 Task: Search one way flight ticket for 3 adults, 3 children in premium economy from Santa Maria: Santa Maria Public Airport (capt G. Allan Hancock Field) to Greensboro: Piedmont Triad International Airport on 5-1-2023. Choice of flights is Emirates and Kenya Airways. Price is upto 79000. Outbound departure time preference is 14:00.
Action: Mouse moved to (325, 184)
Screenshot: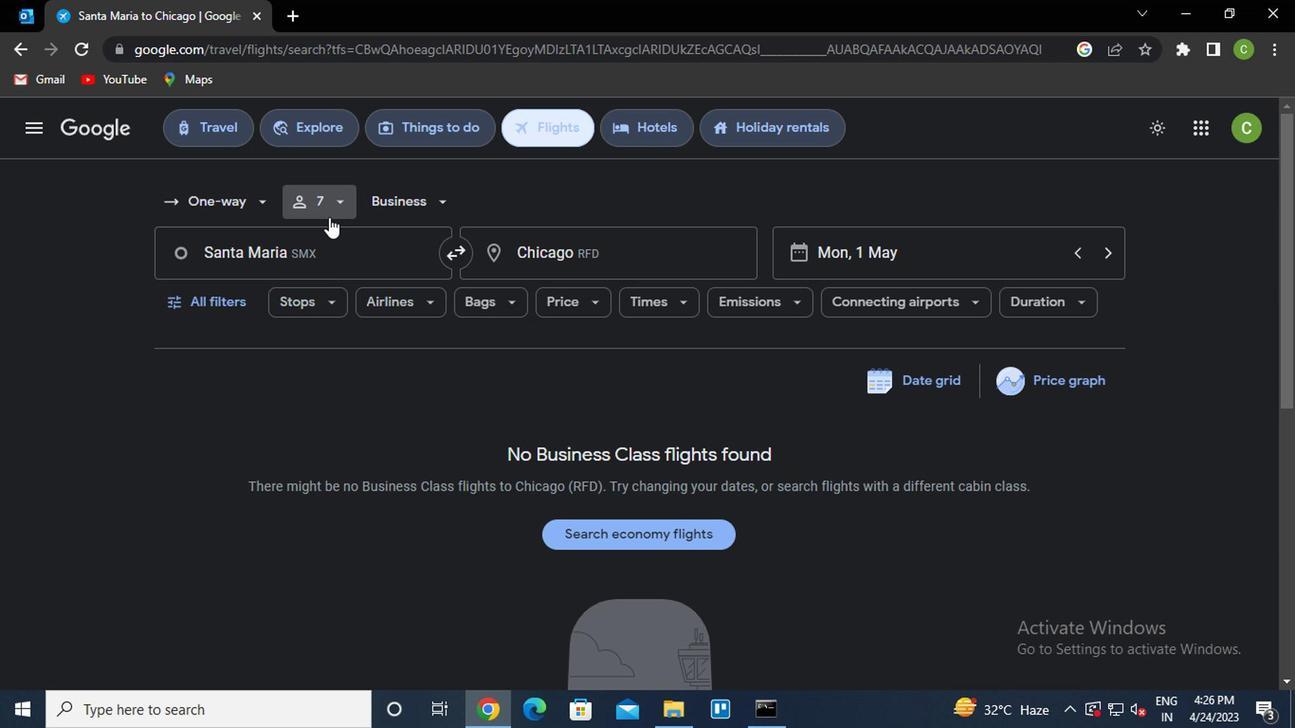 
Action: Mouse pressed left at (325, 184)
Screenshot: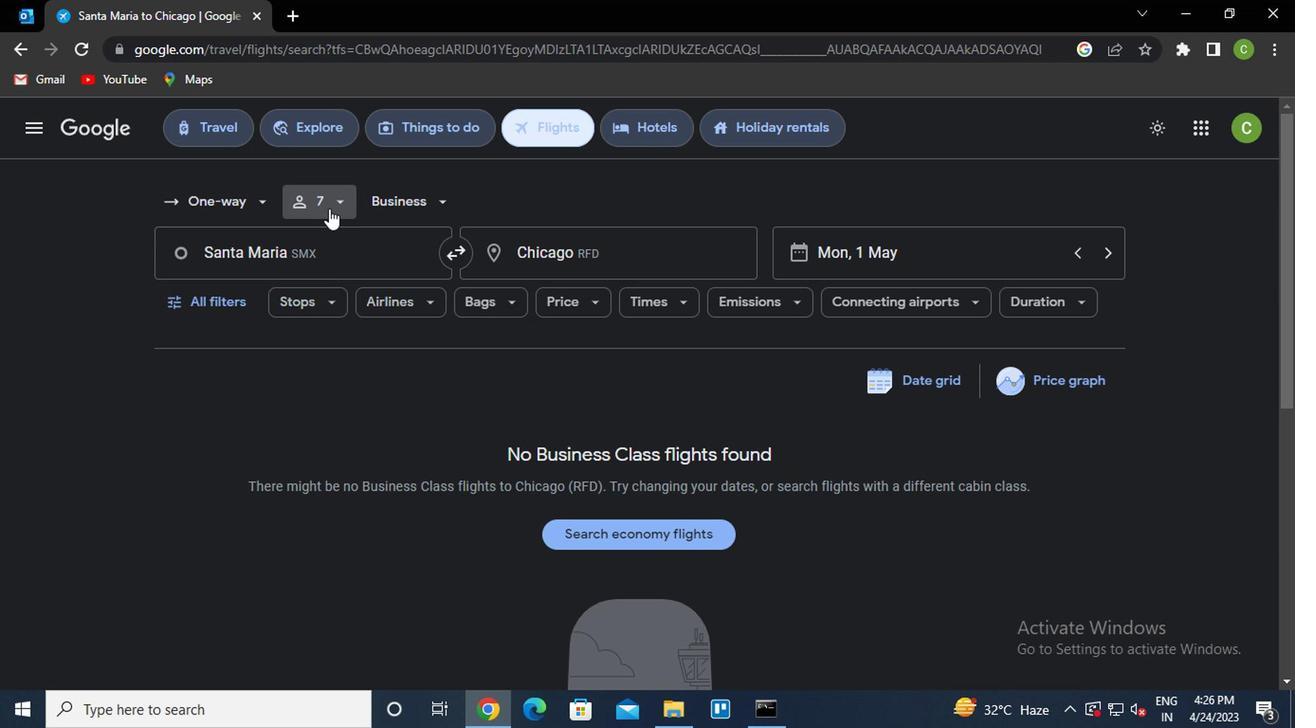 
Action: Mouse moved to (446, 228)
Screenshot: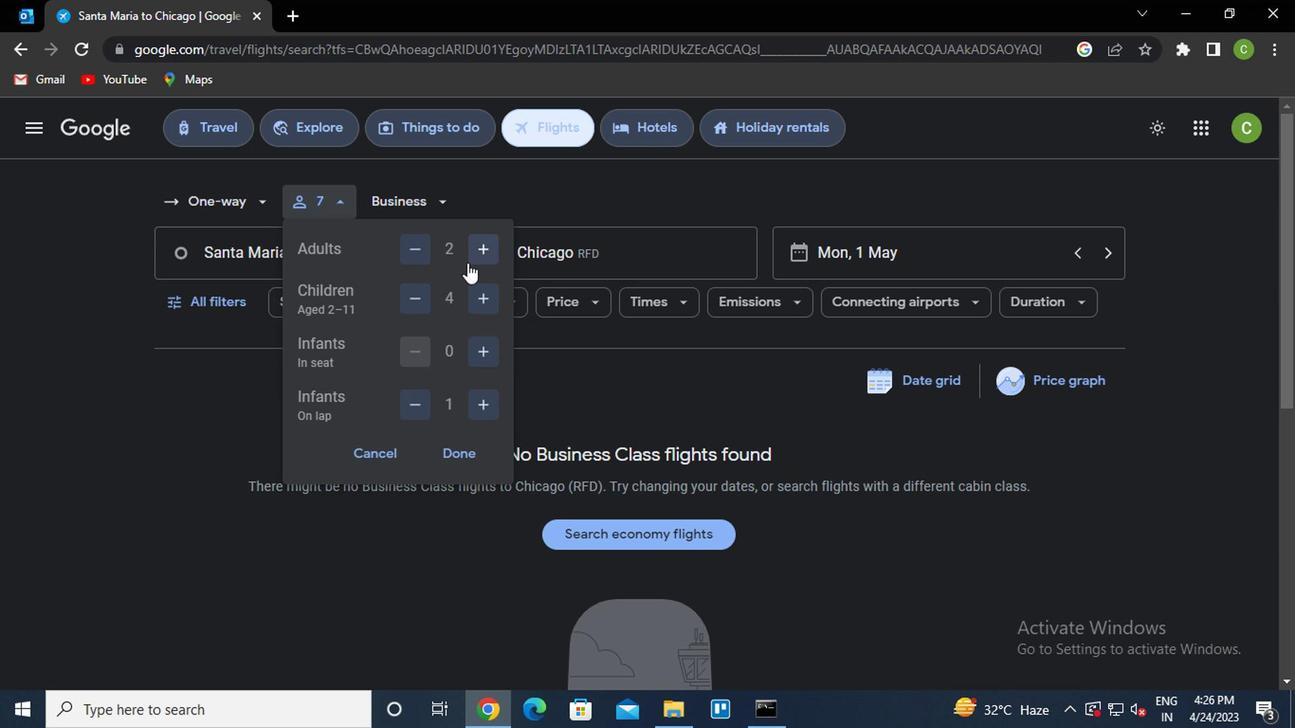 
Action: Mouse pressed left at (446, 228)
Screenshot: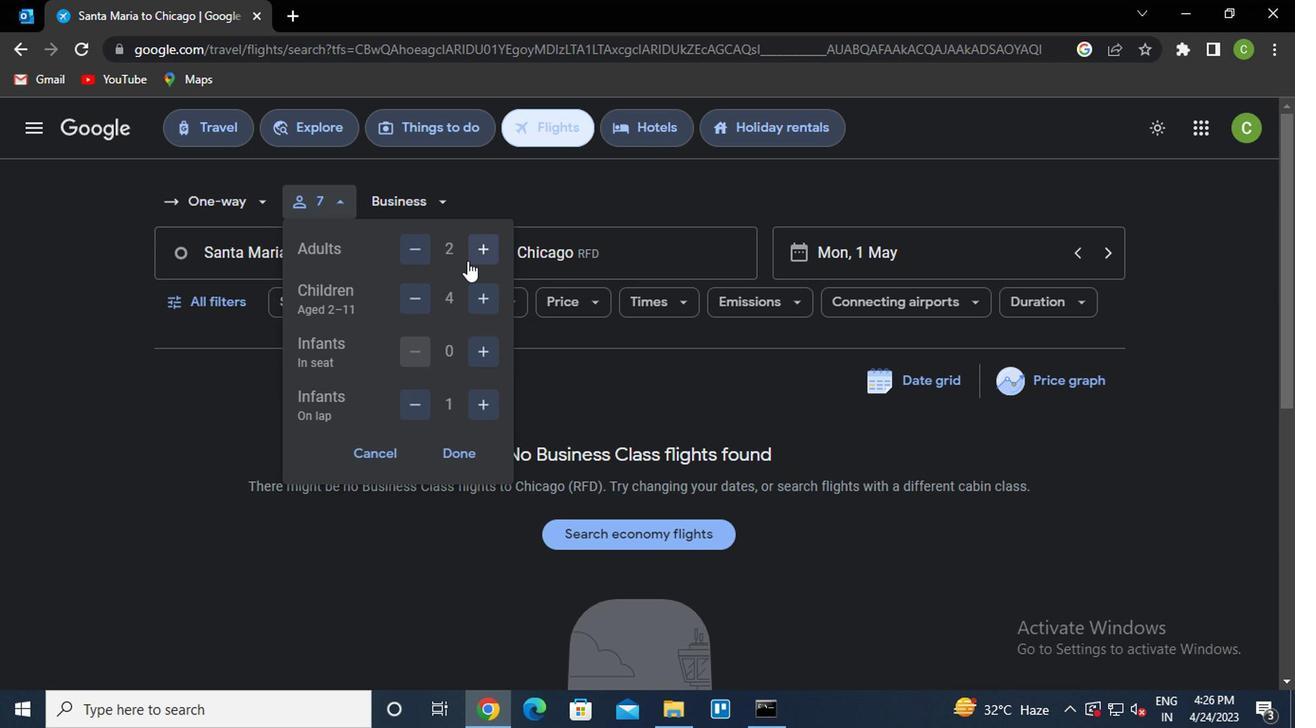 
Action: Mouse moved to (398, 280)
Screenshot: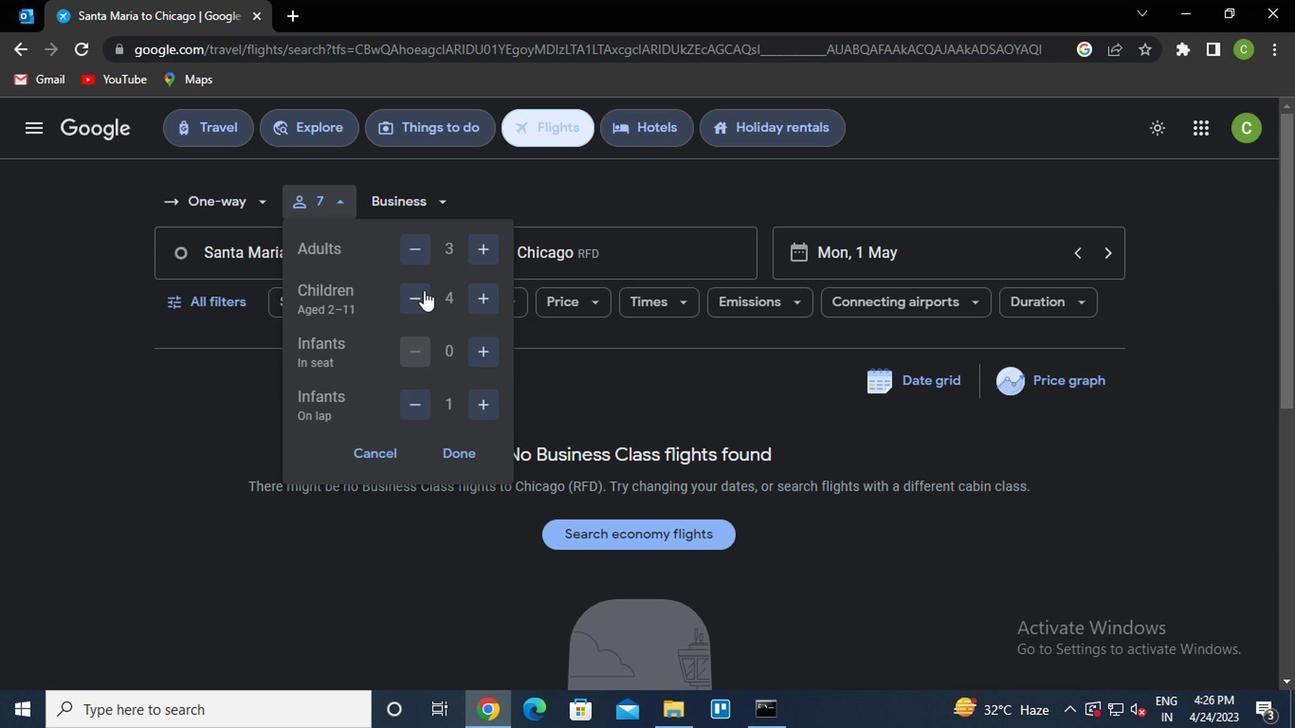 
Action: Mouse pressed left at (398, 280)
Screenshot: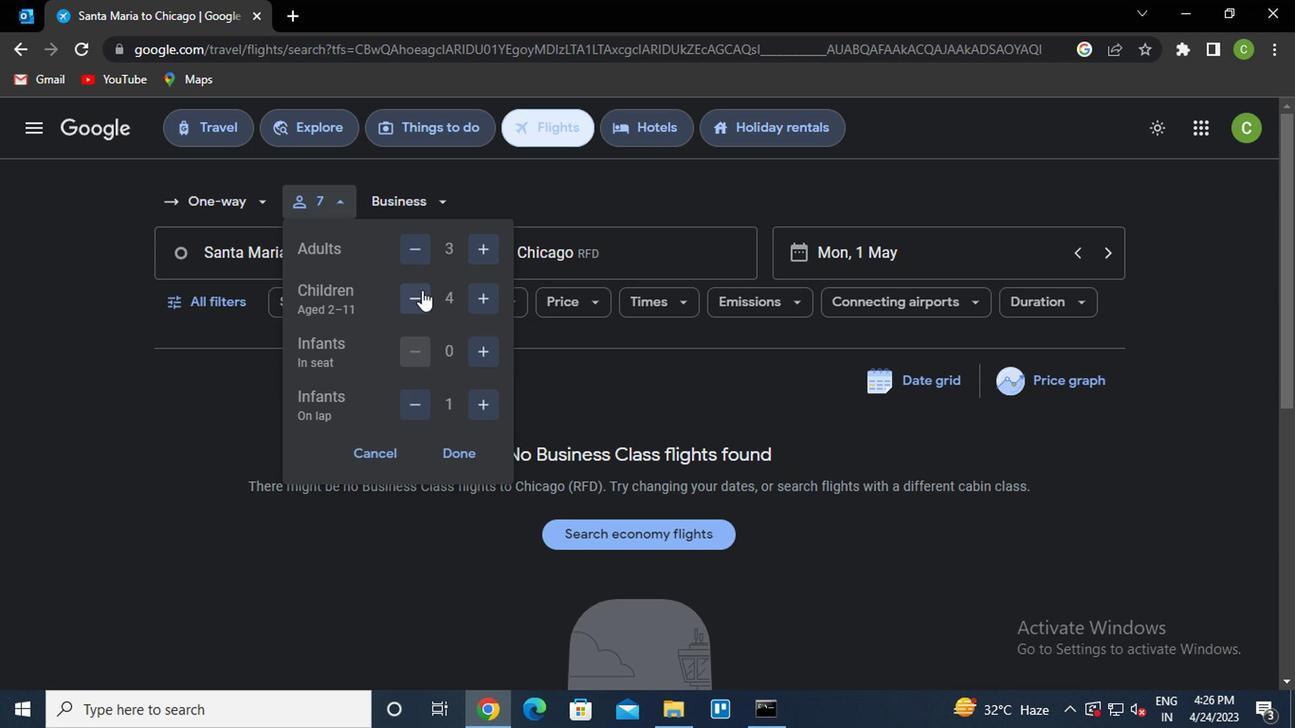 
Action: Mouse moved to (394, 404)
Screenshot: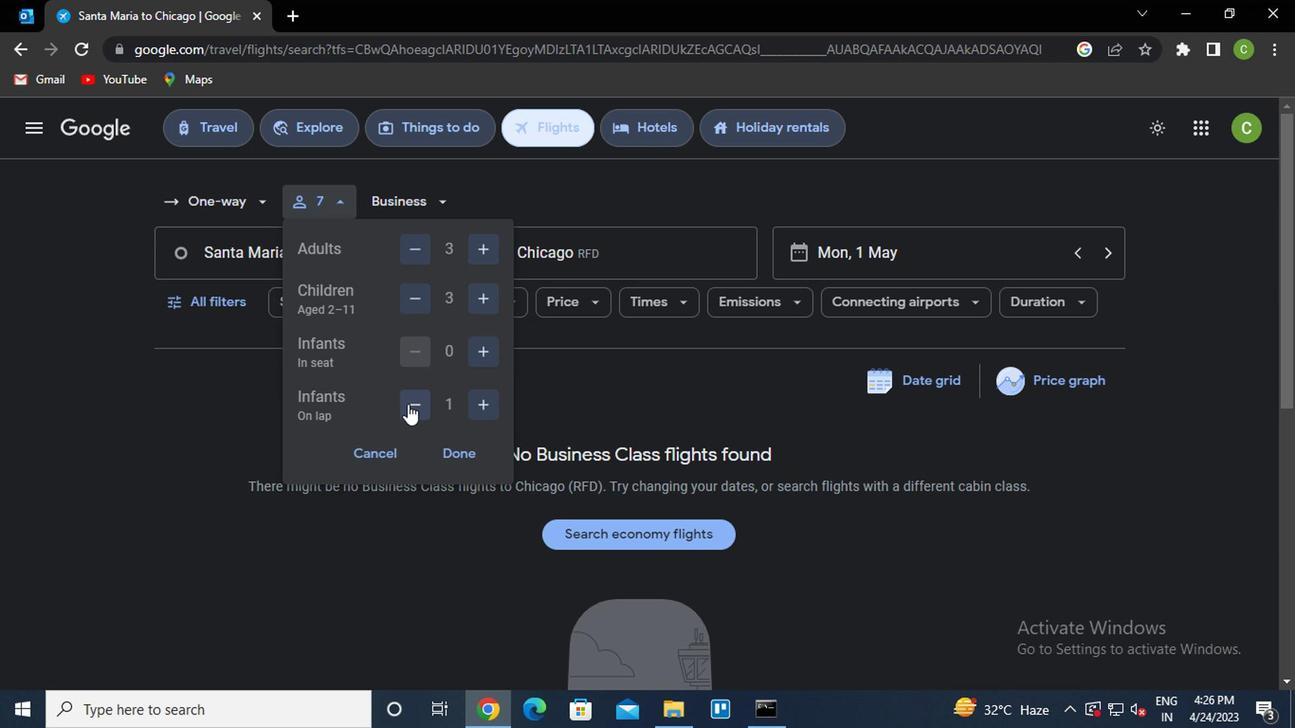 
Action: Mouse pressed left at (394, 404)
Screenshot: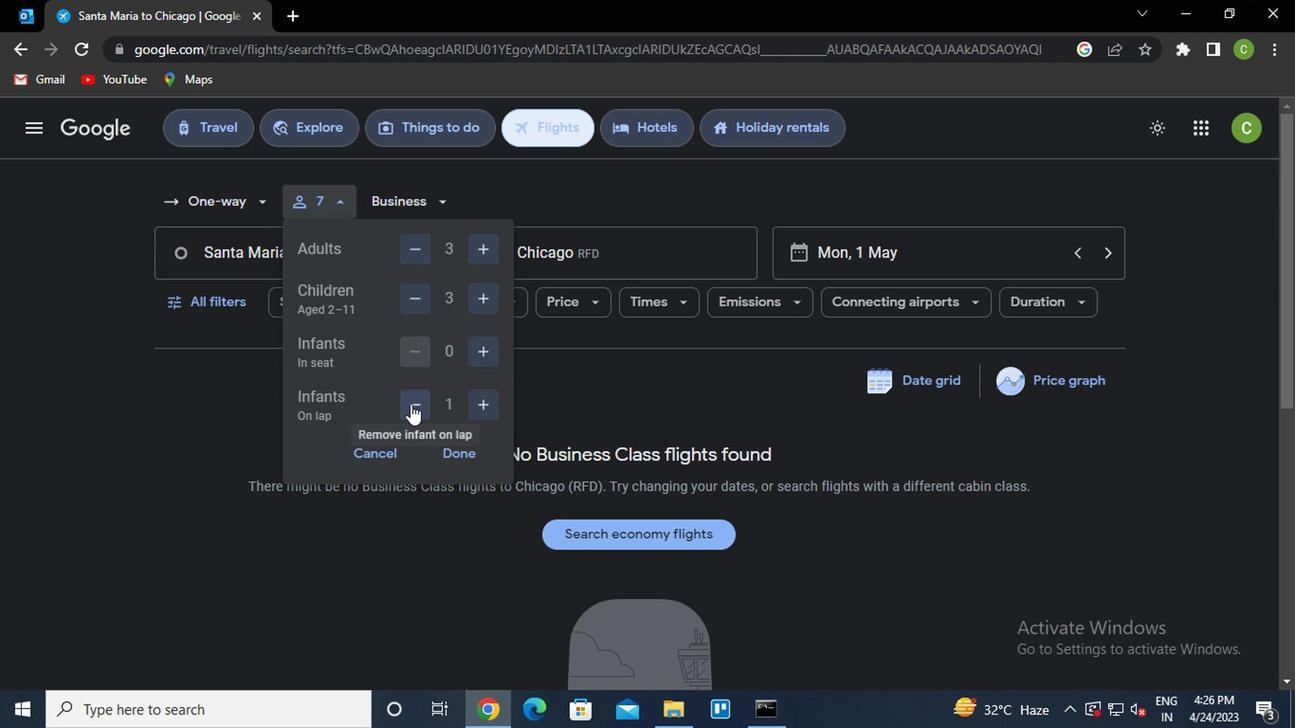
Action: Mouse moved to (436, 471)
Screenshot: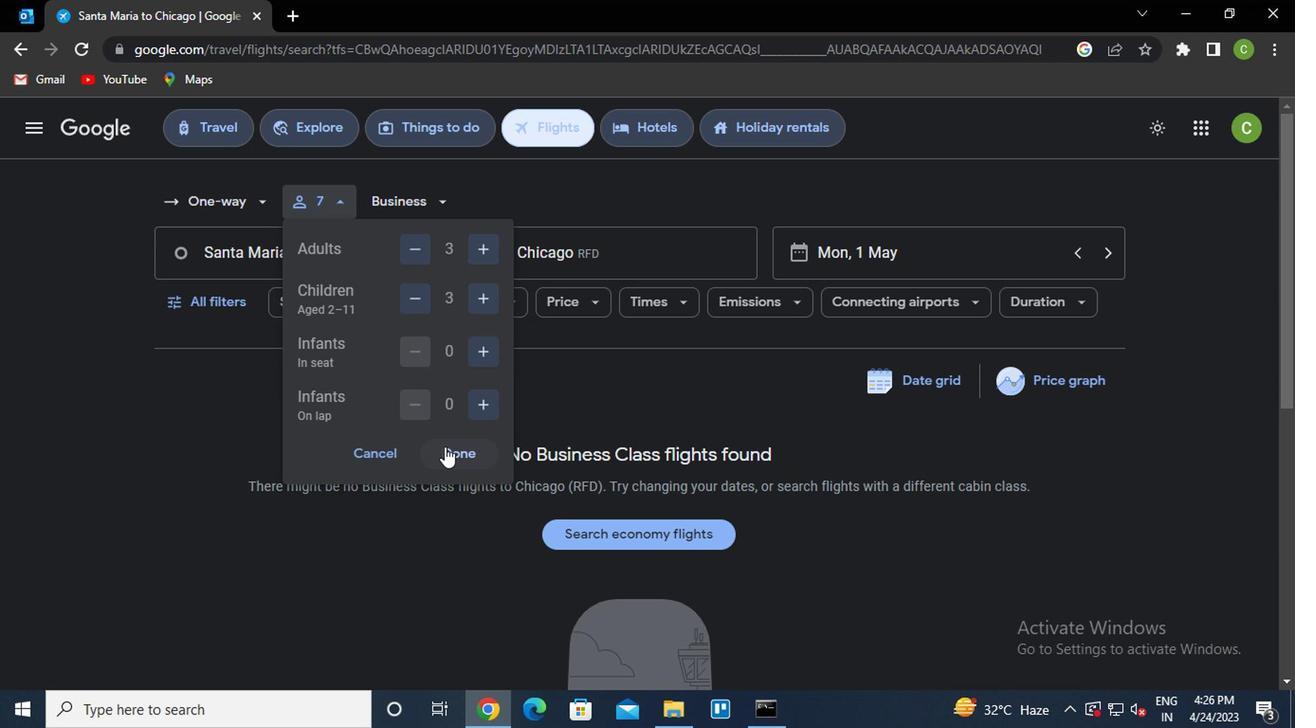 
Action: Mouse pressed left at (436, 471)
Screenshot: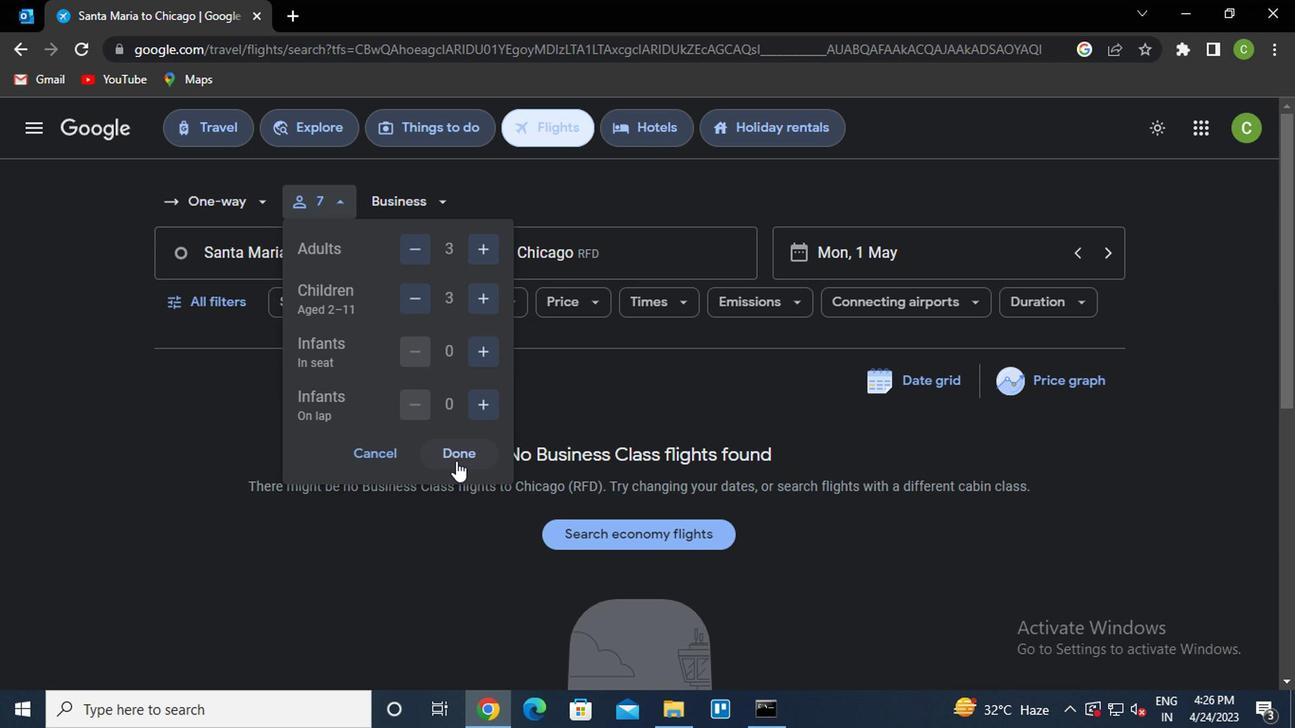 
Action: Mouse moved to (407, 179)
Screenshot: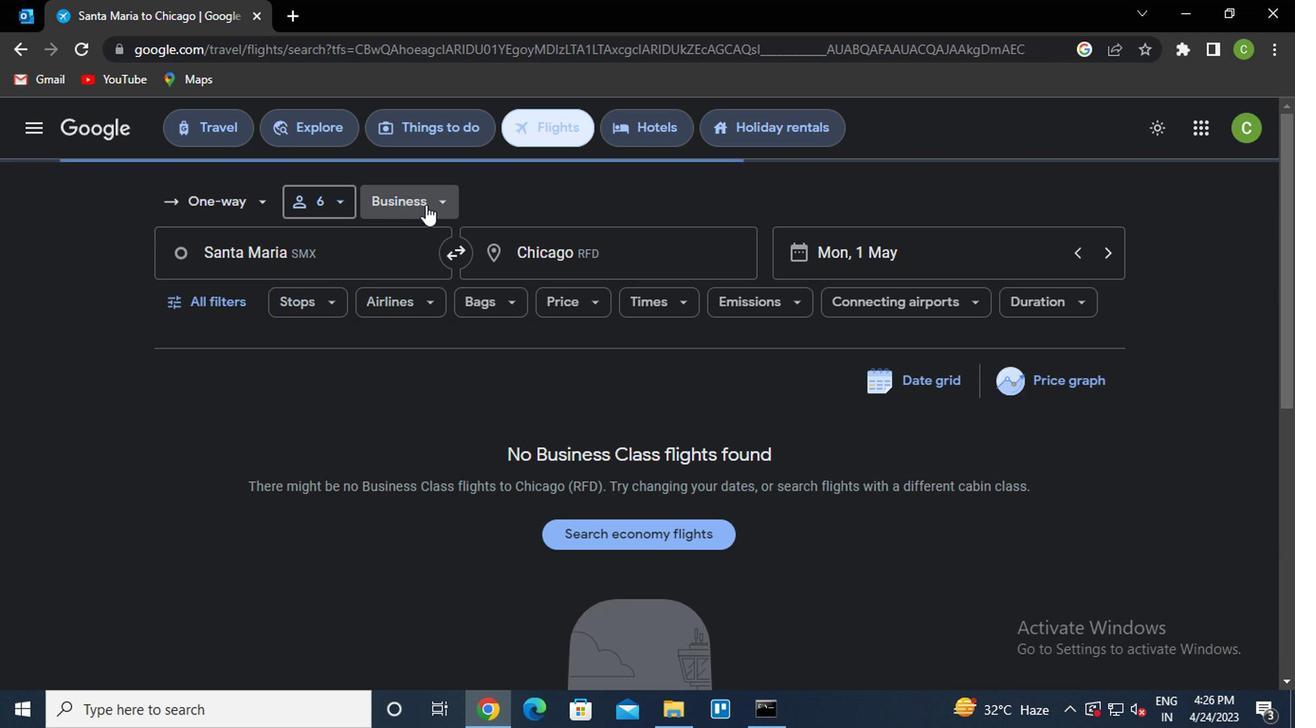 
Action: Mouse pressed left at (407, 179)
Screenshot: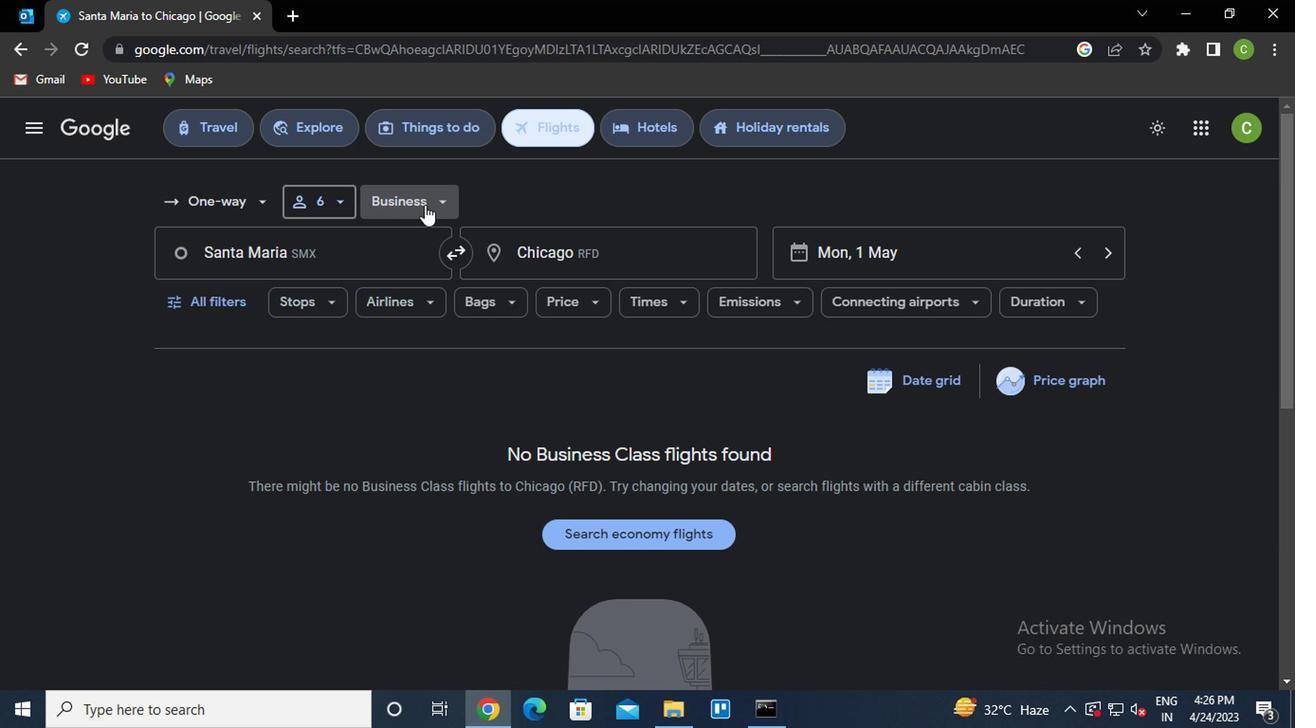 
Action: Mouse moved to (425, 255)
Screenshot: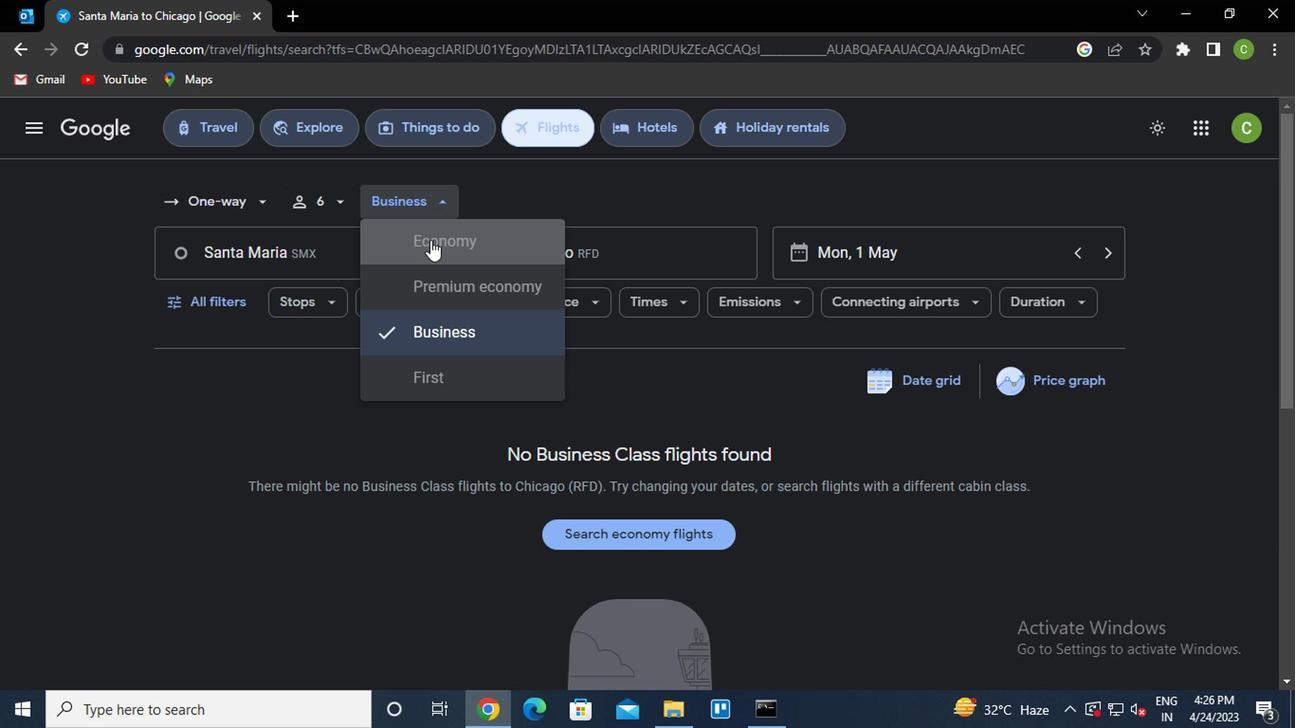 
Action: Mouse pressed left at (425, 255)
Screenshot: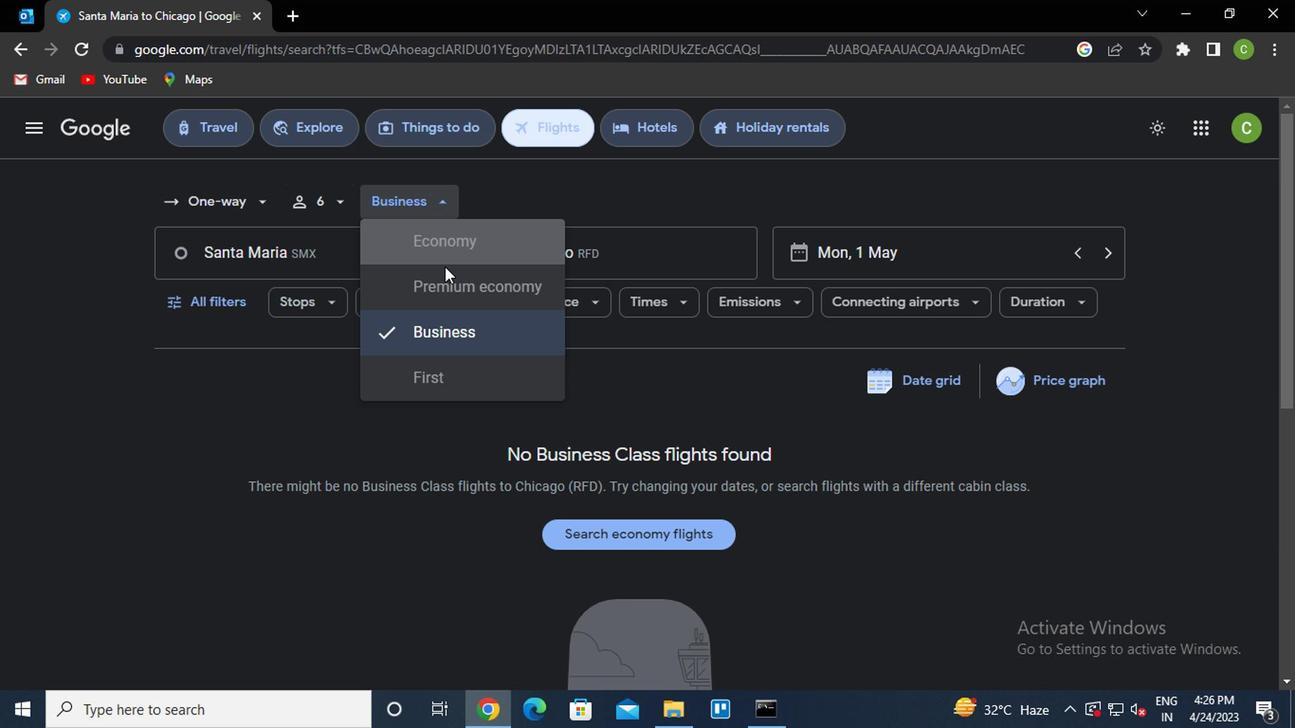 
Action: Mouse moved to (294, 241)
Screenshot: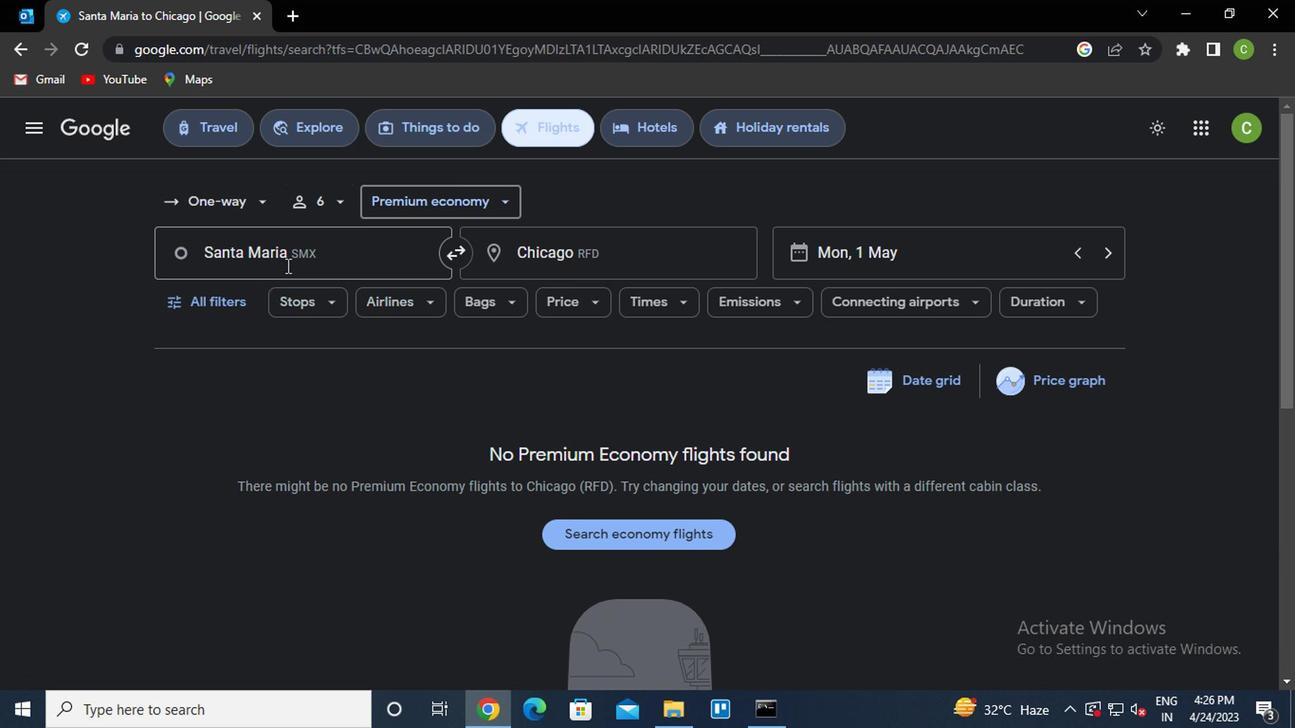 
Action: Mouse pressed left at (294, 241)
Screenshot: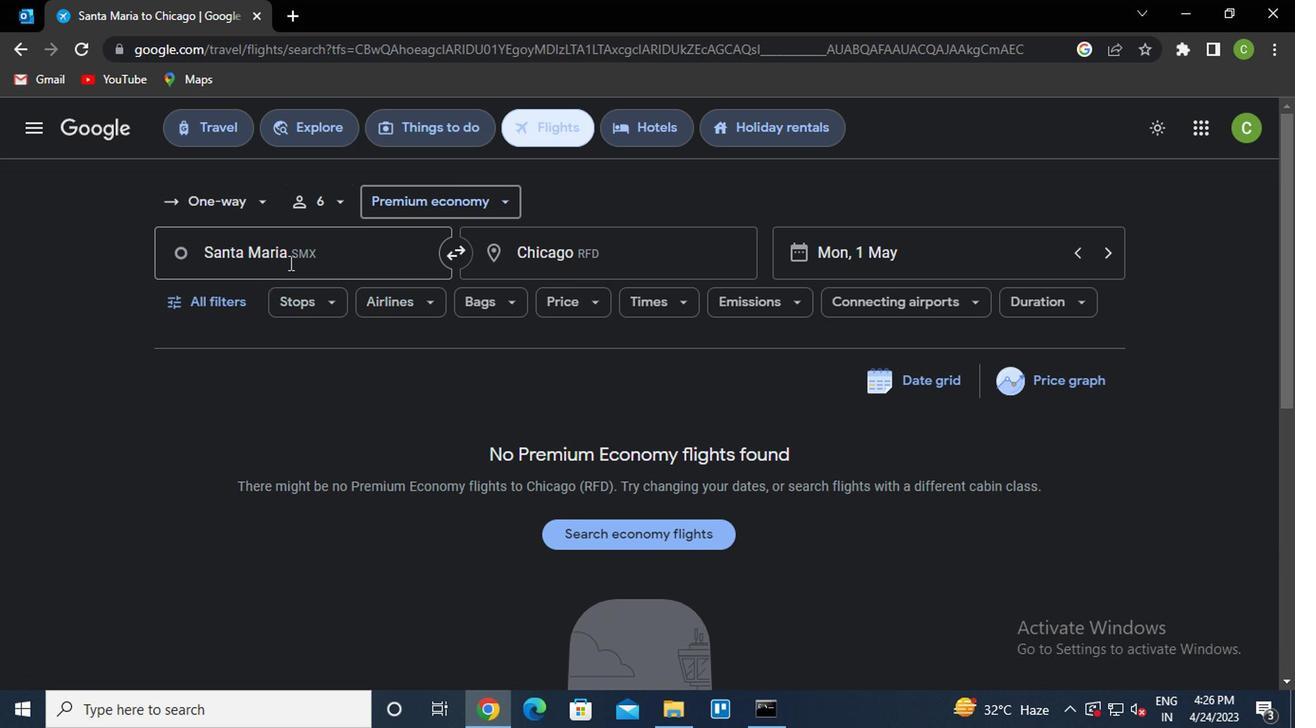 
Action: Mouse moved to (338, 440)
Screenshot: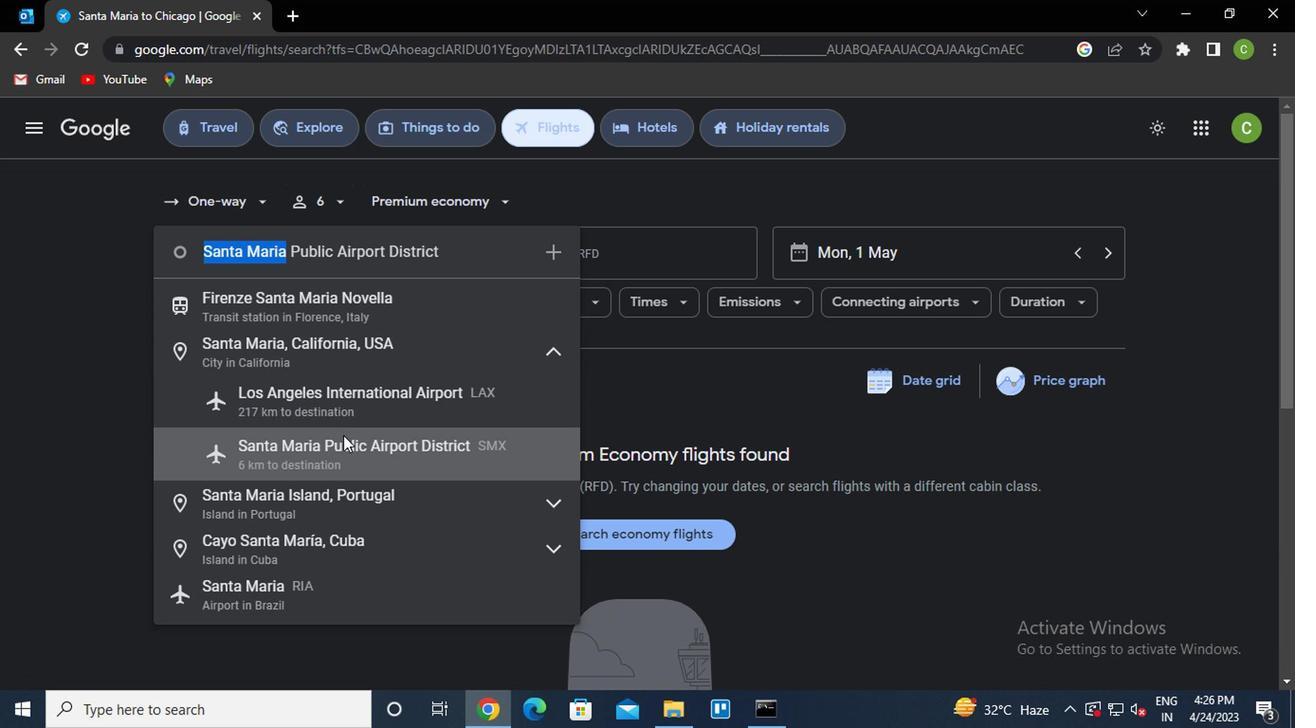 
Action: Mouse pressed left at (338, 440)
Screenshot: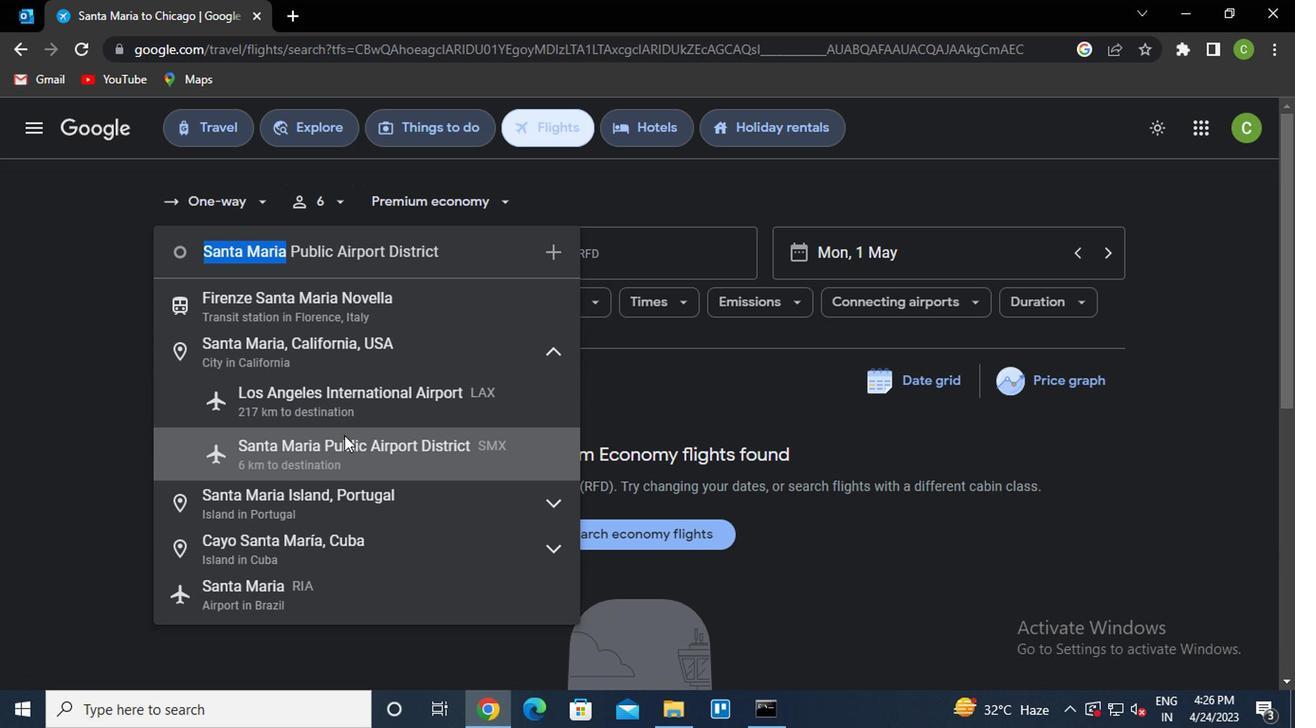 
Action: Mouse moved to (576, 242)
Screenshot: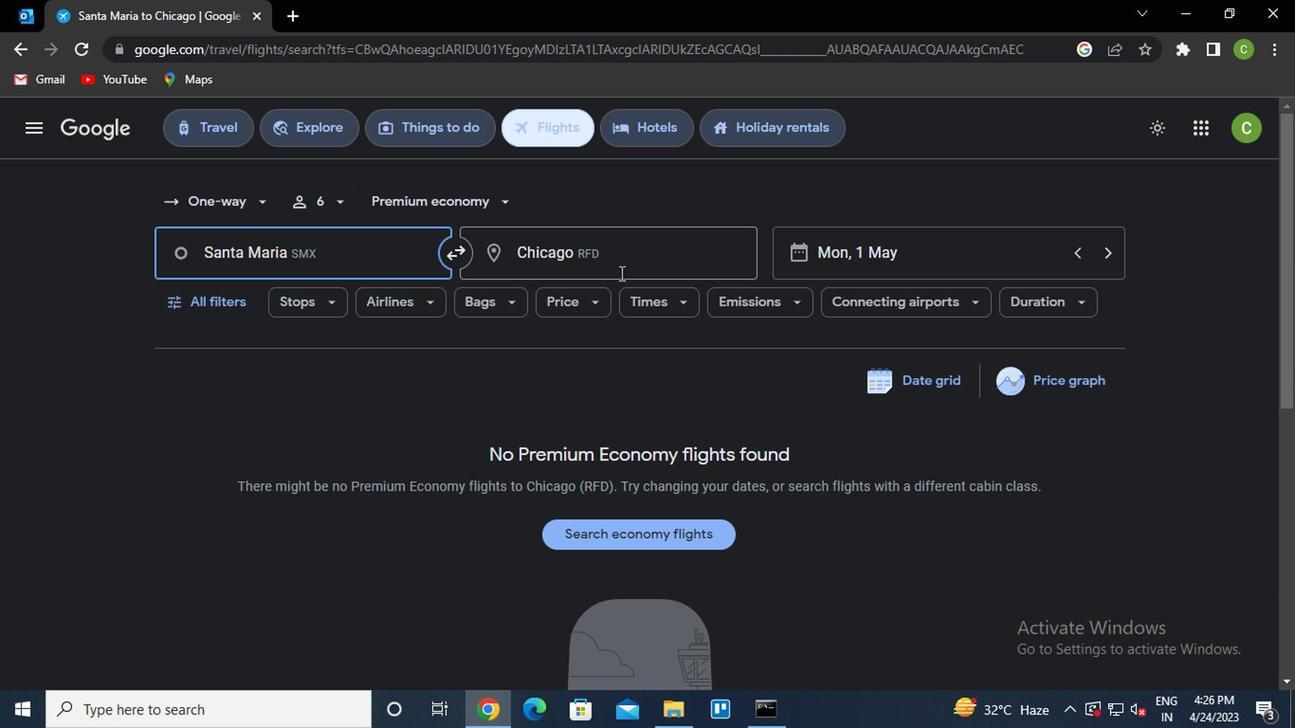
Action: Mouse pressed left at (576, 242)
Screenshot: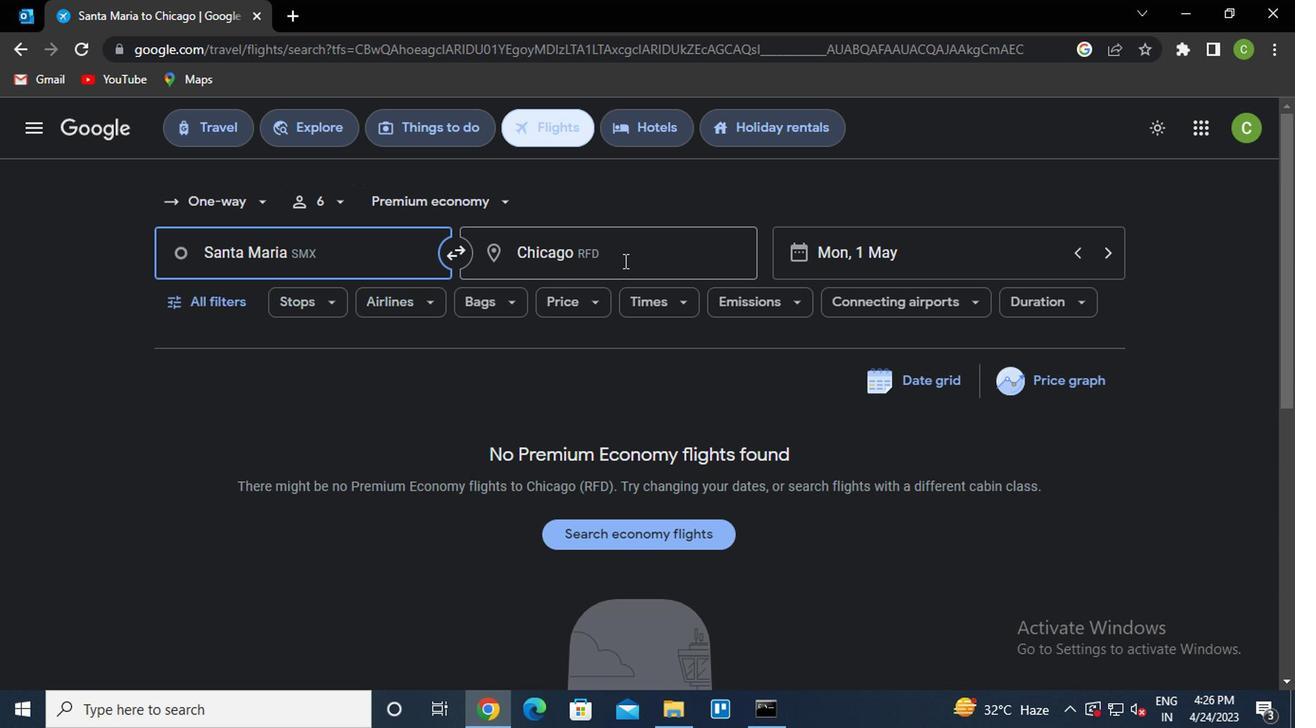 
Action: Key pressed <Key.caps_lock><Key.caps_lock>g<Key.caps_lock>reensboro
Screenshot: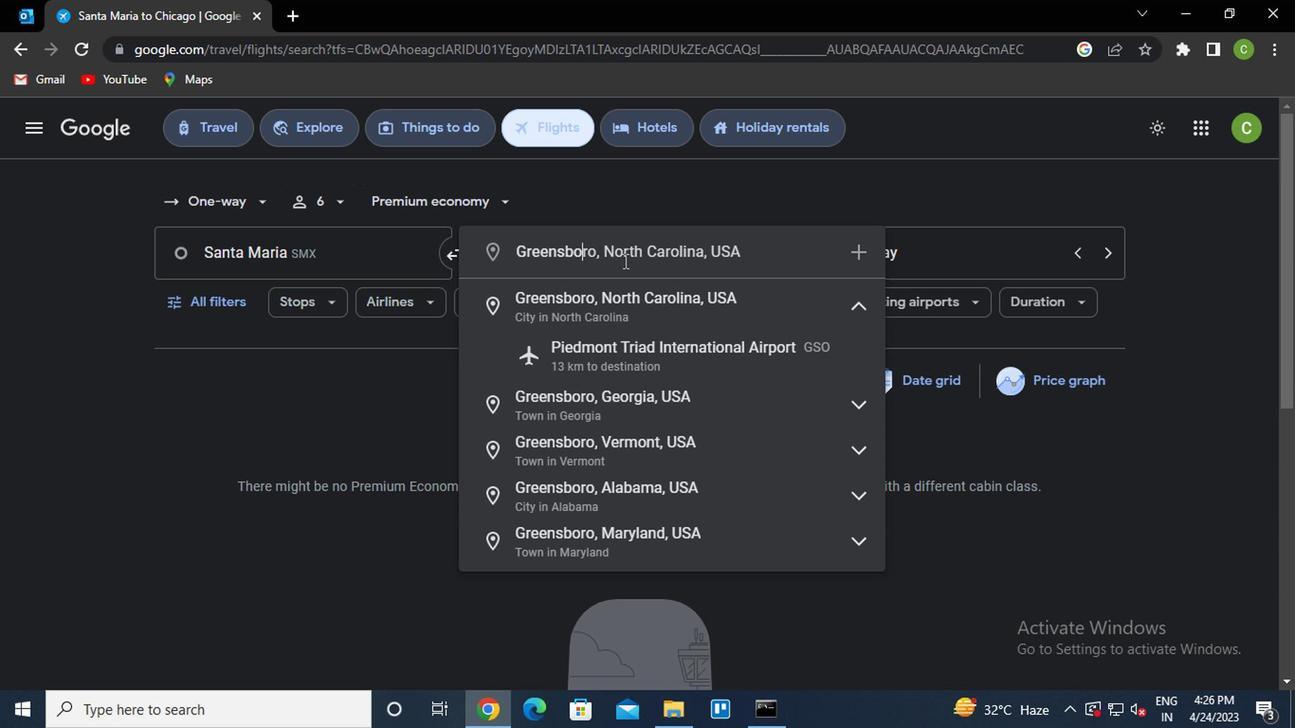 
Action: Mouse moved to (610, 340)
Screenshot: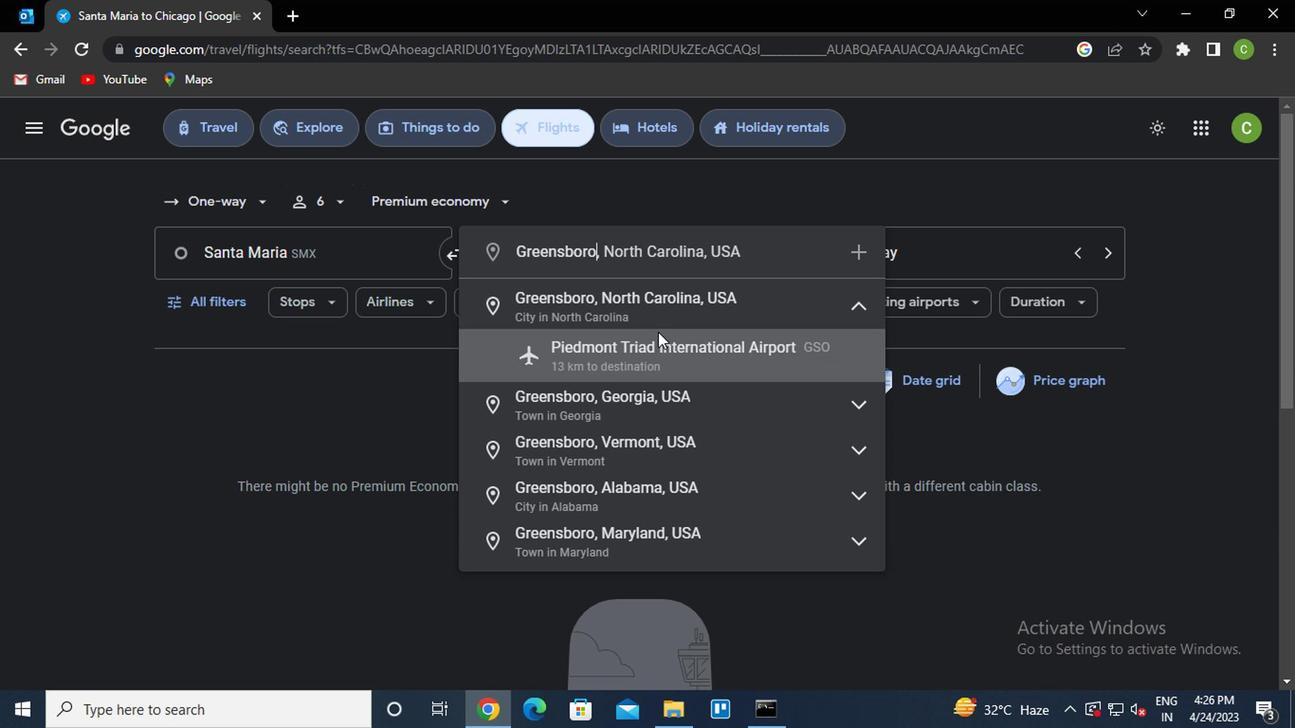 
Action: Mouse pressed left at (610, 340)
Screenshot: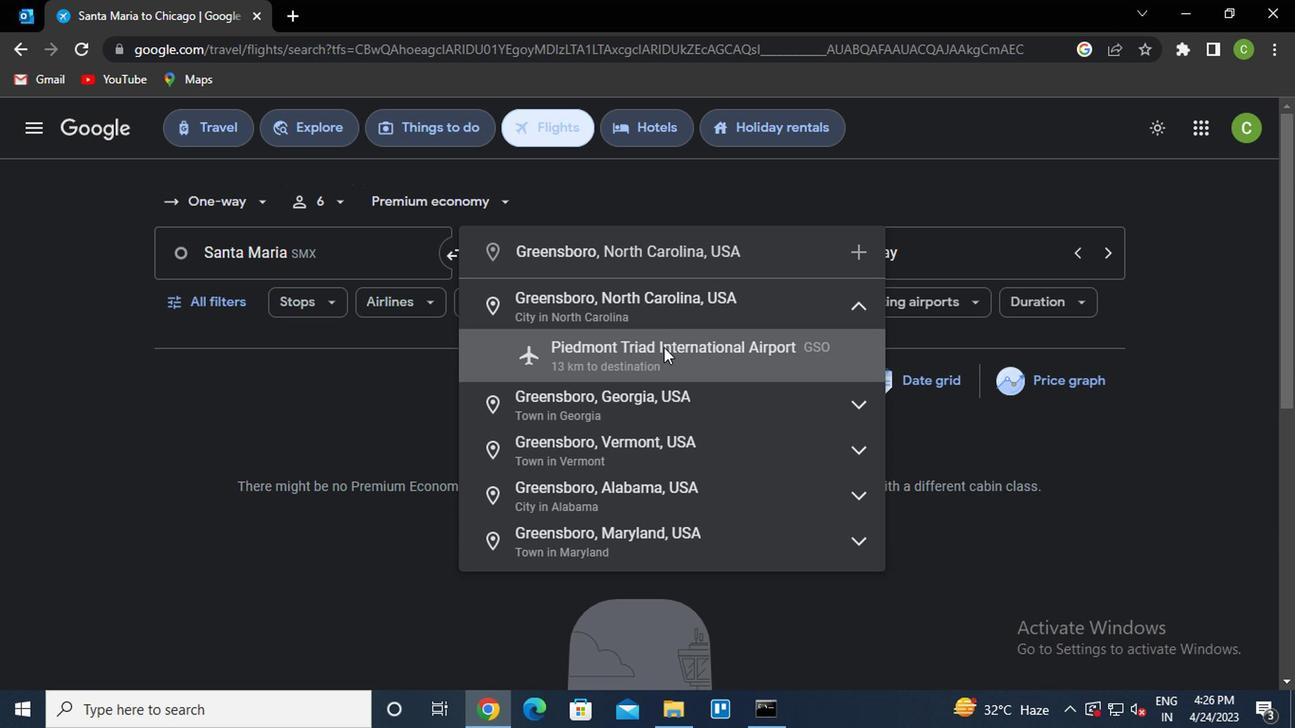 
Action: Mouse moved to (216, 299)
Screenshot: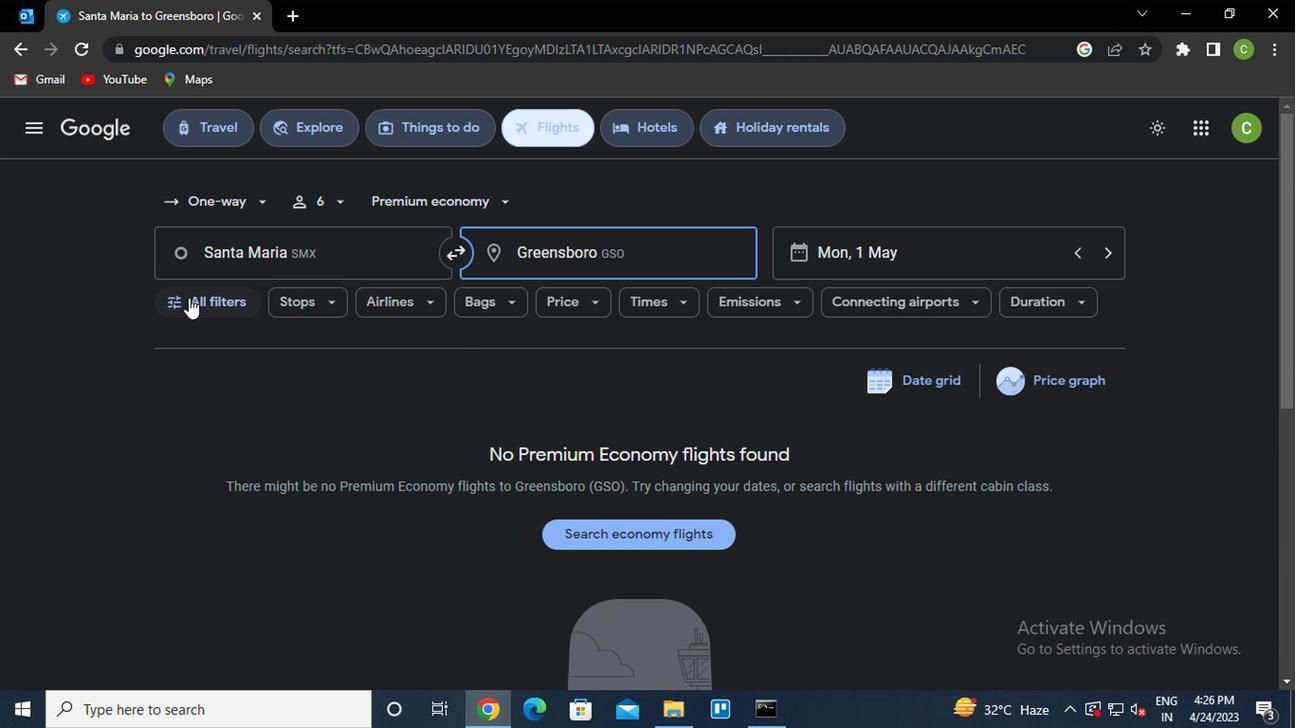 
Action: Mouse pressed left at (216, 299)
Screenshot: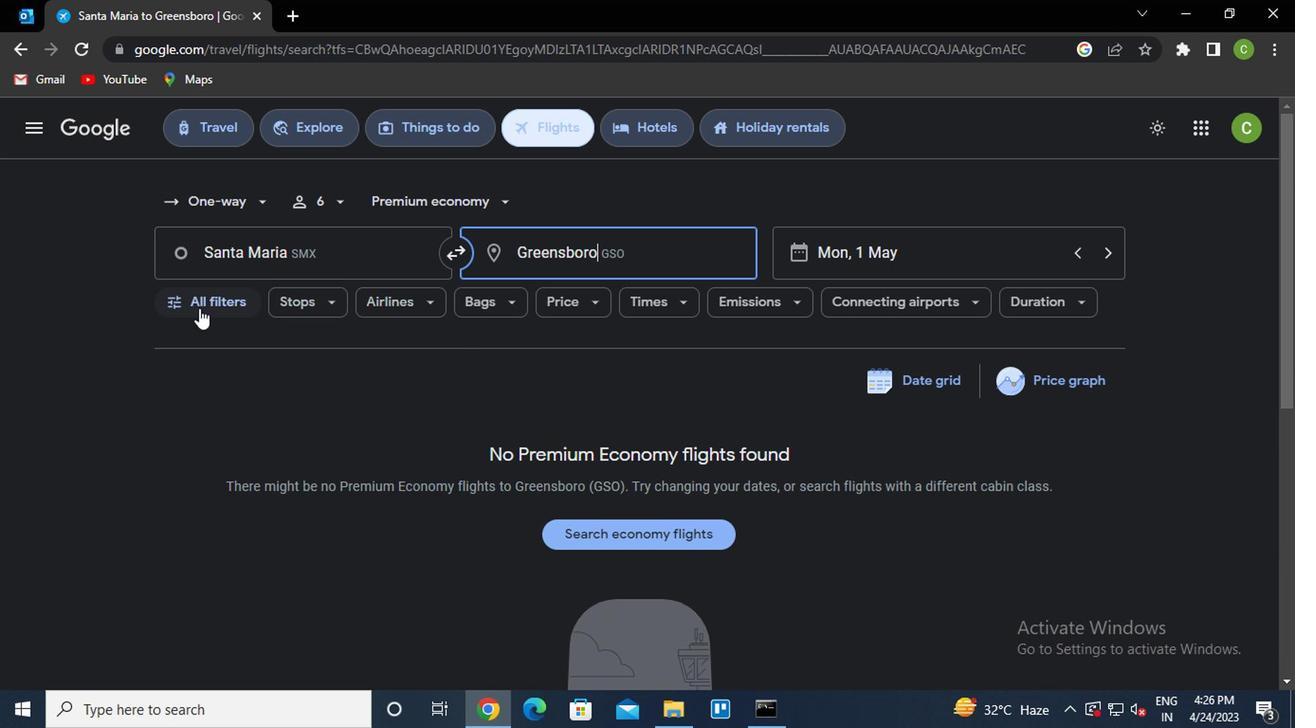 
Action: Mouse moved to (294, 419)
Screenshot: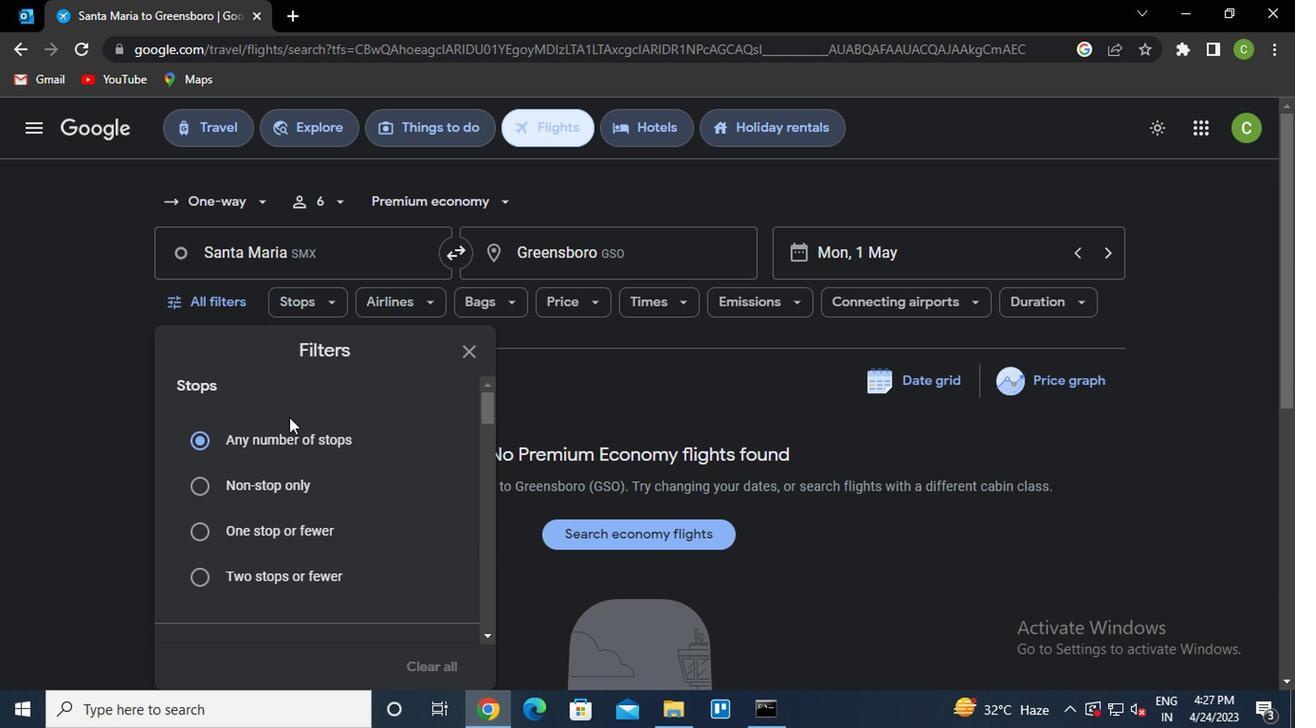 
Action: Mouse scrolled (294, 417) with delta (0, -1)
Screenshot: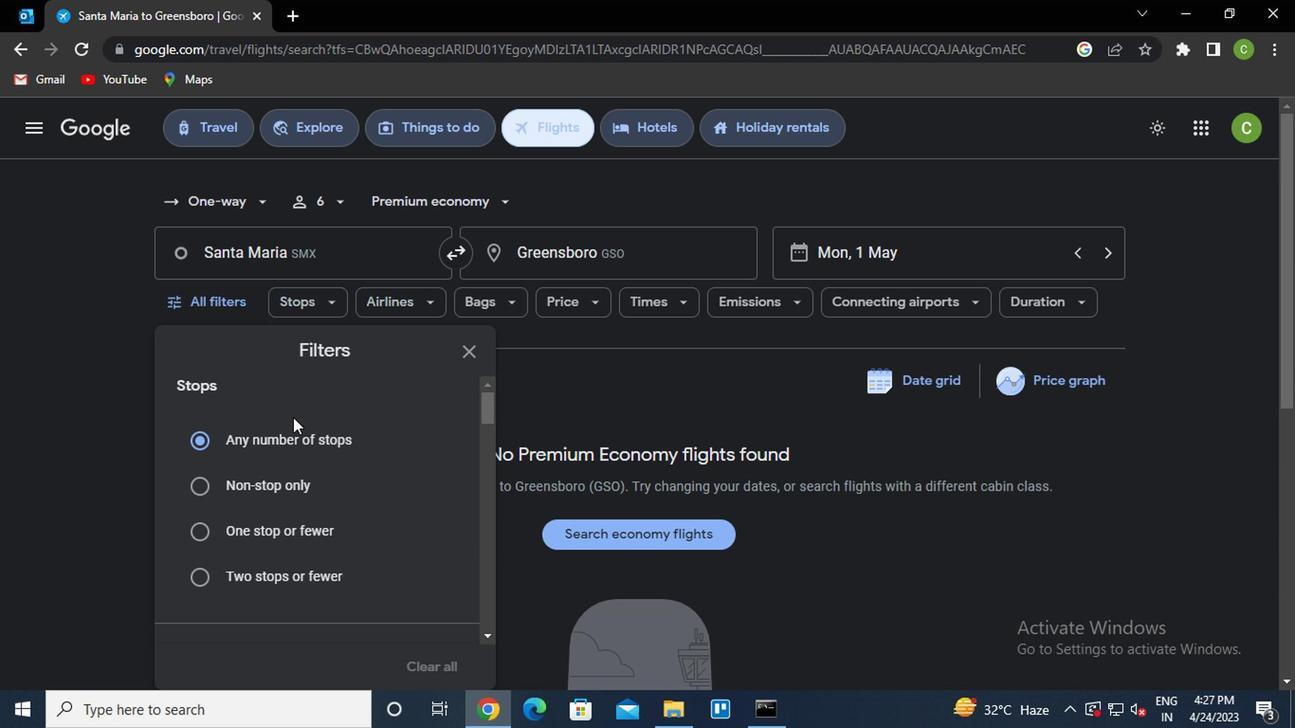 
Action: Mouse moved to (294, 429)
Screenshot: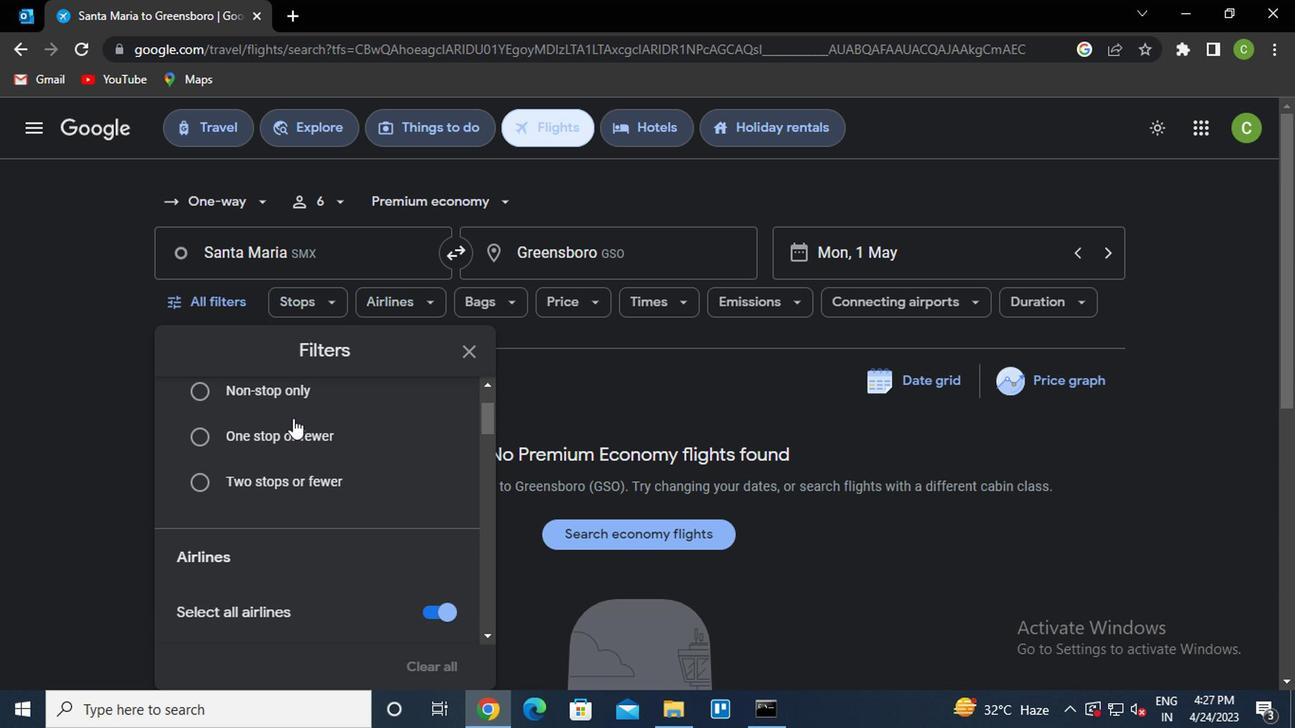 
Action: Mouse scrolled (294, 428) with delta (0, 0)
Screenshot: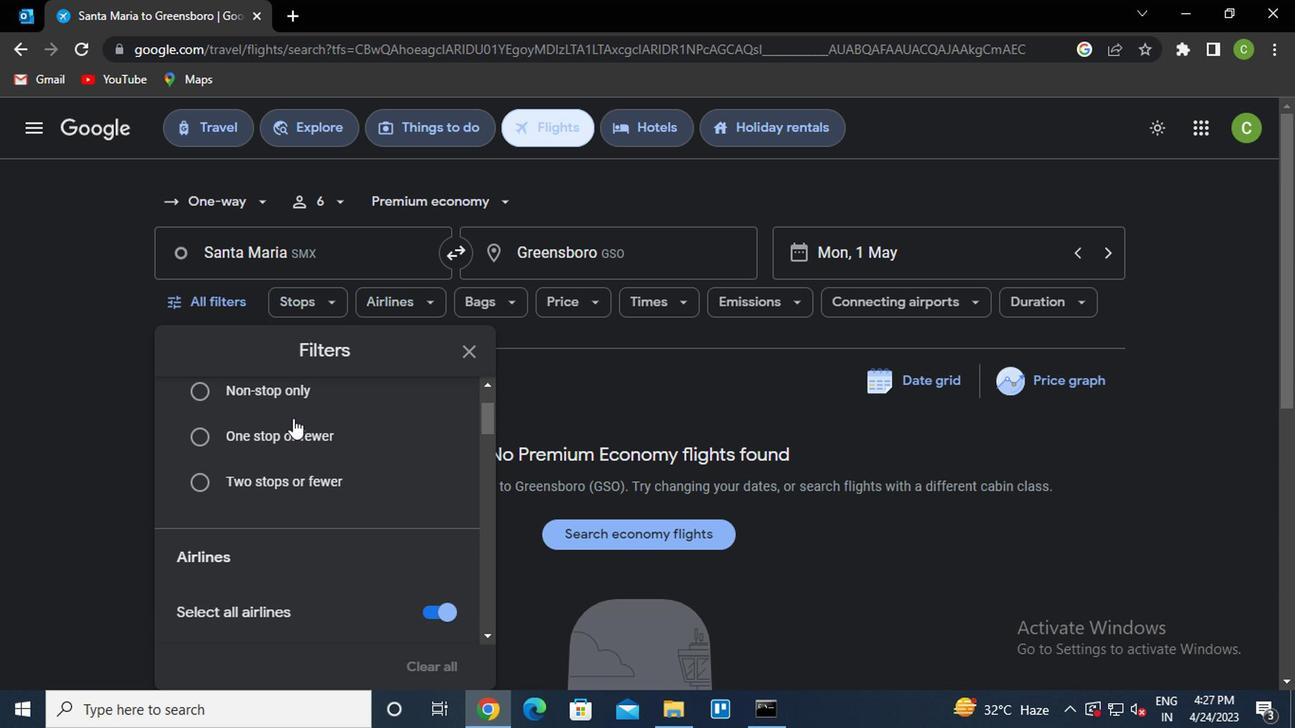 
Action: Mouse moved to (326, 469)
Screenshot: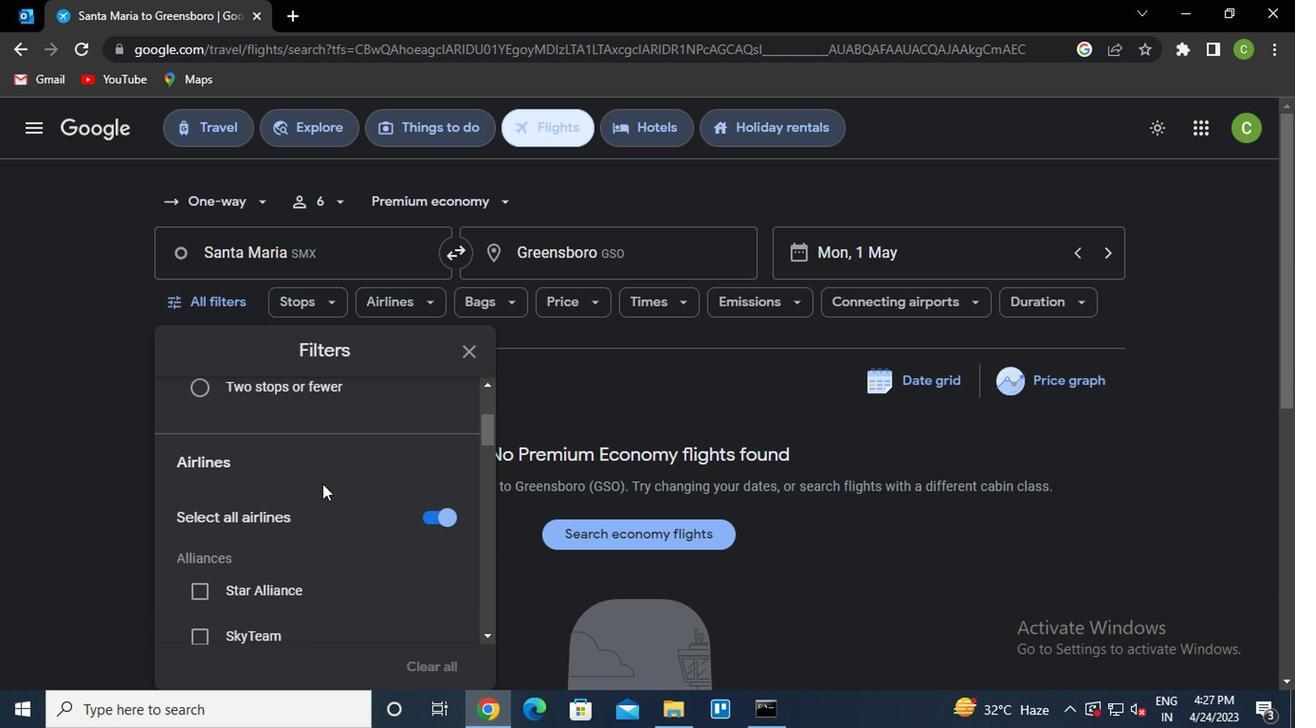 
Action: Mouse scrolled (326, 467) with delta (0, -1)
Screenshot: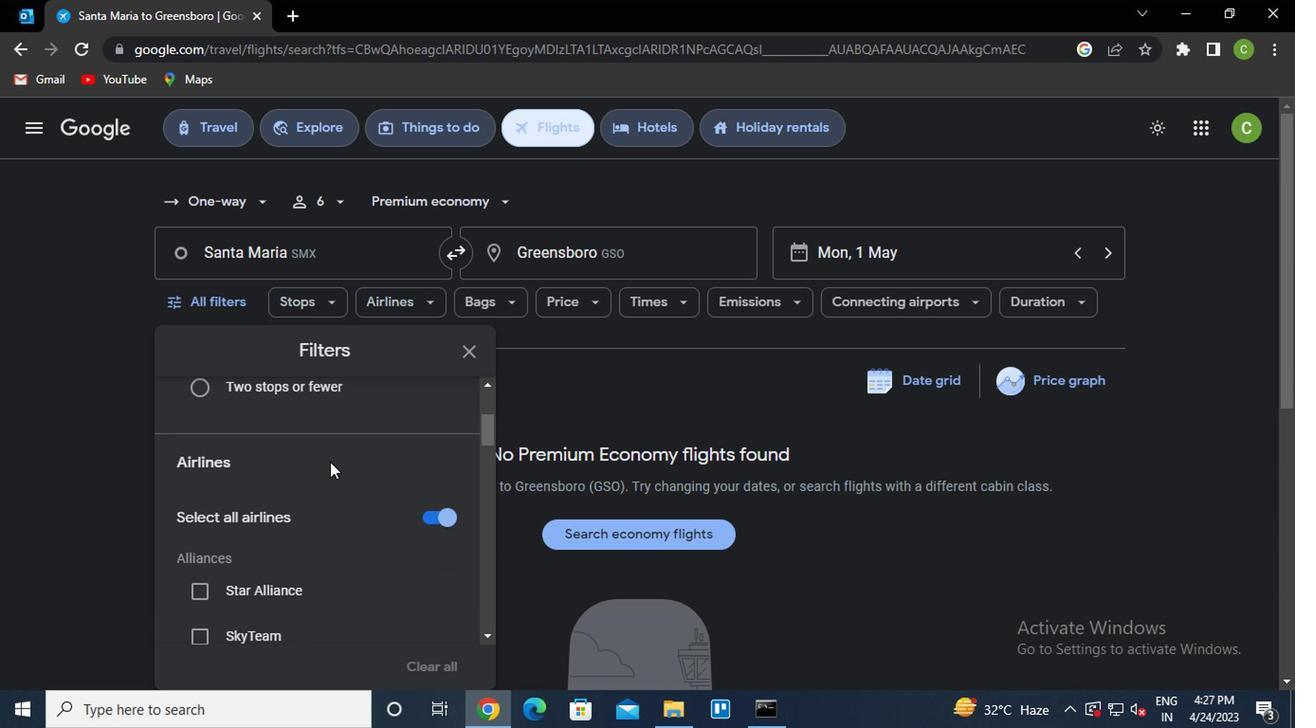
Action: Mouse moved to (330, 494)
Screenshot: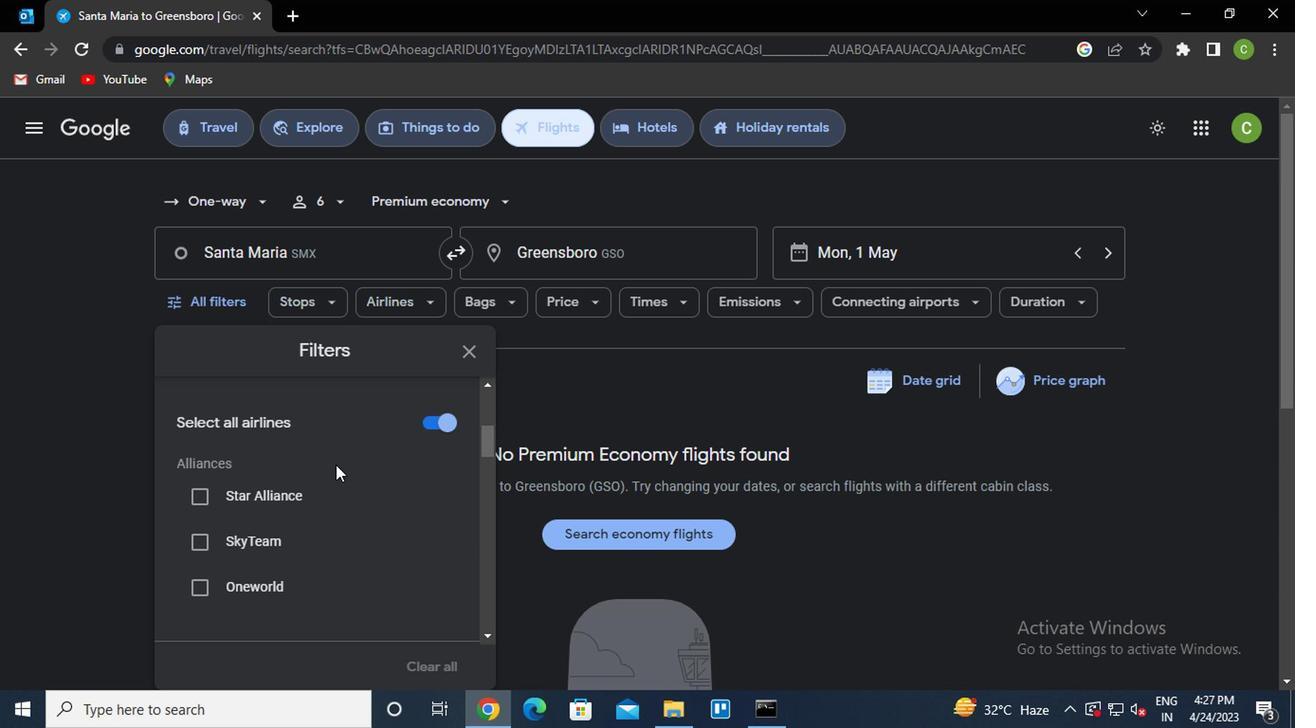 
Action: Mouse scrolled (330, 493) with delta (0, -1)
Screenshot: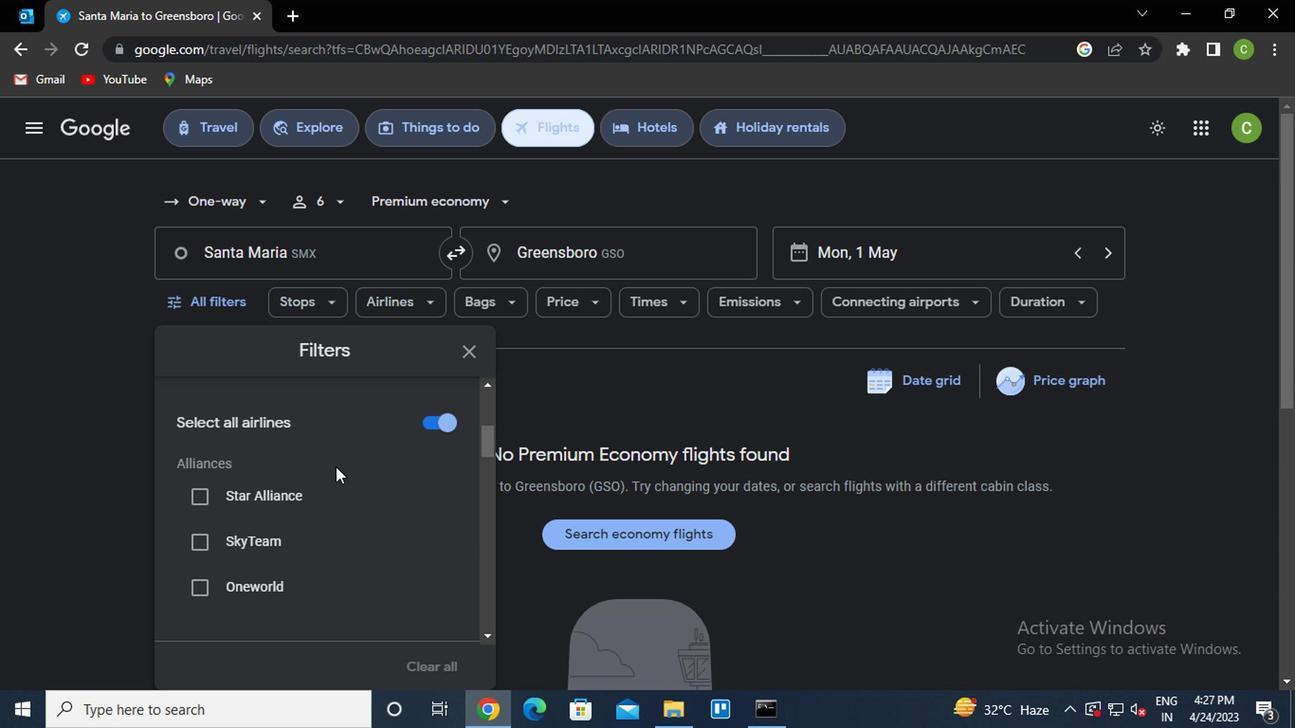 
Action: Mouse moved to (330, 496)
Screenshot: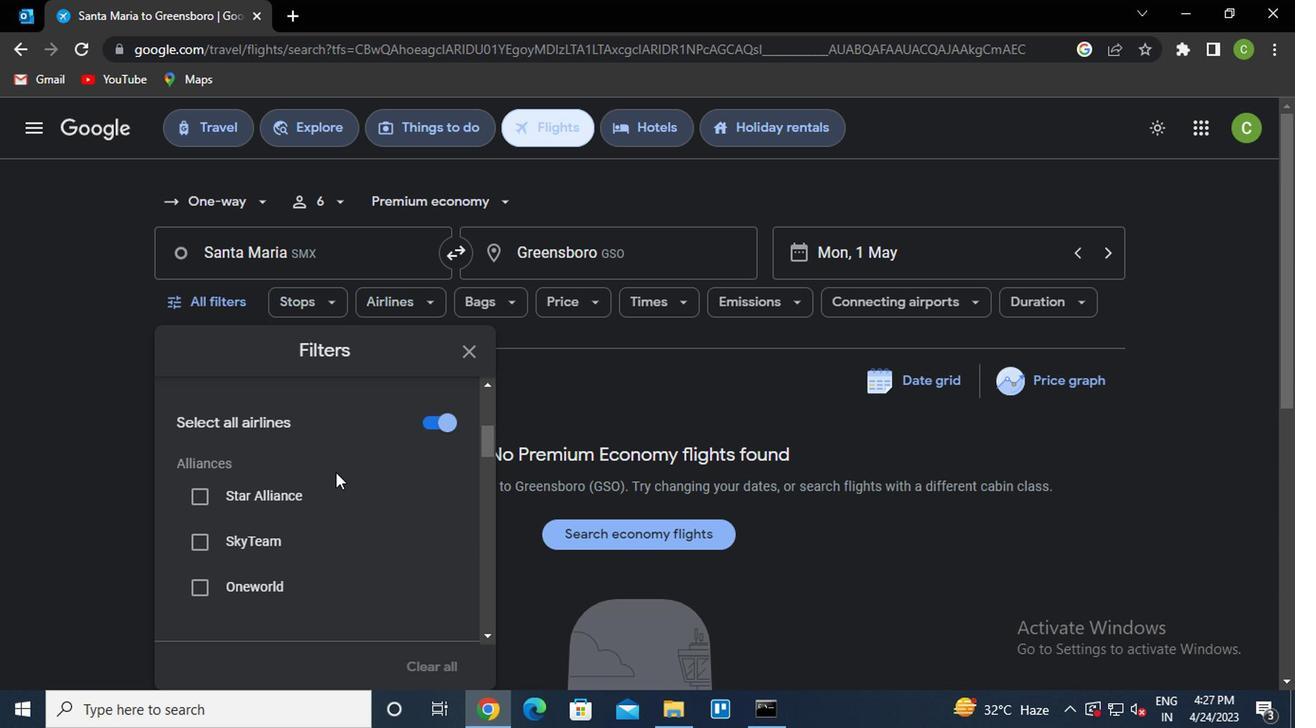 
Action: Mouse scrolled (330, 494) with delta (0, -1)
Screenshot: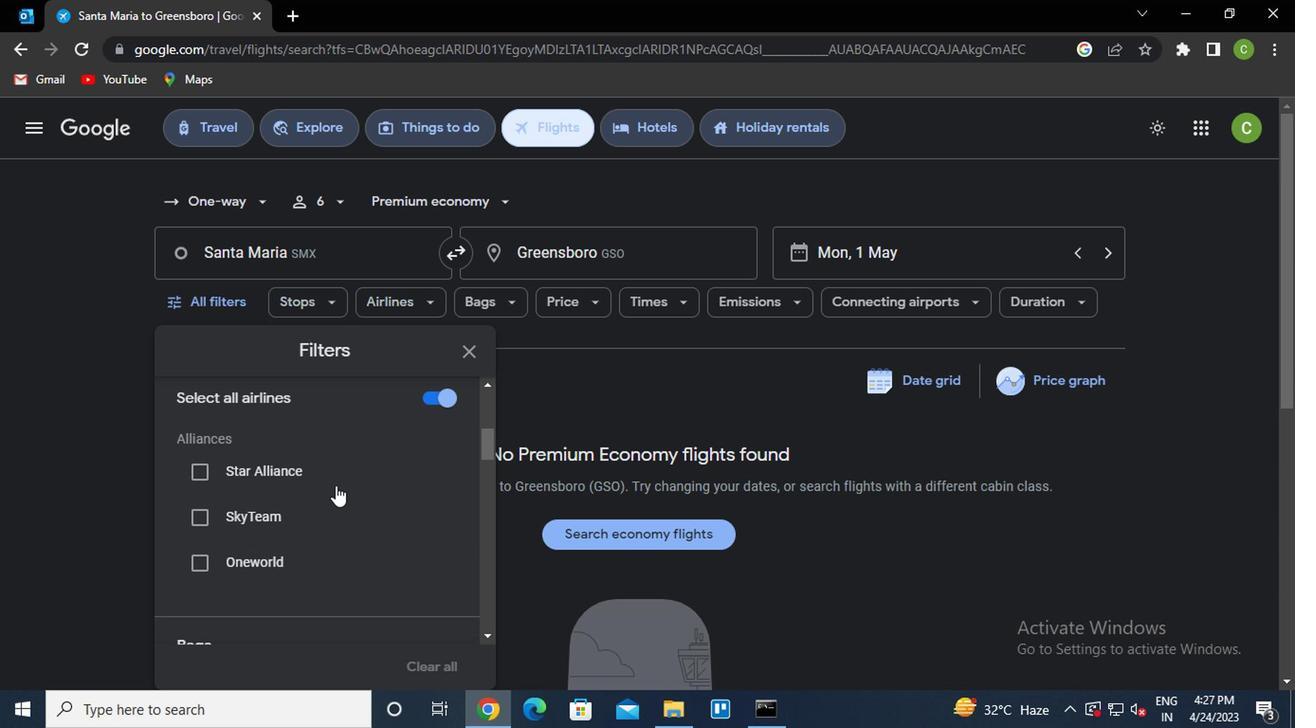 
Action: Mouse scrolled (330, 494) with delta (0, -1)
Screenshot: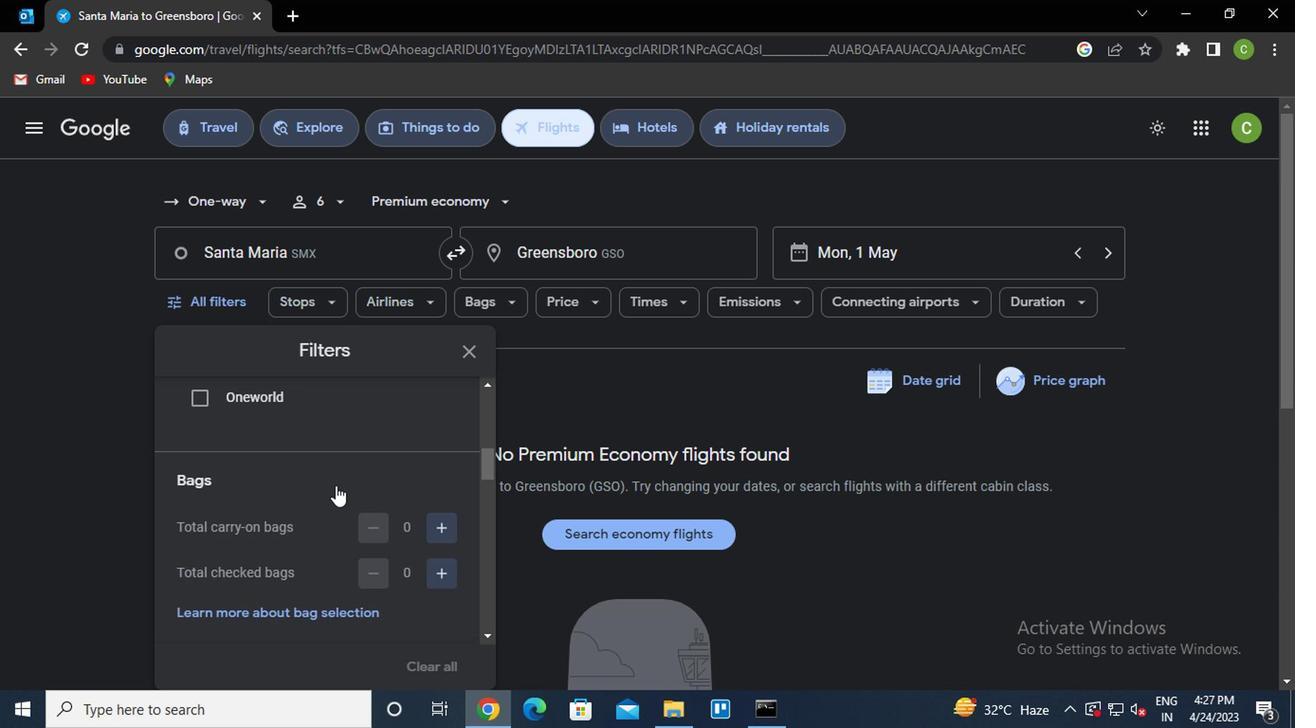 
Action: Mouse scrolled (330, 496) with delta (0, 0)
Screenshot: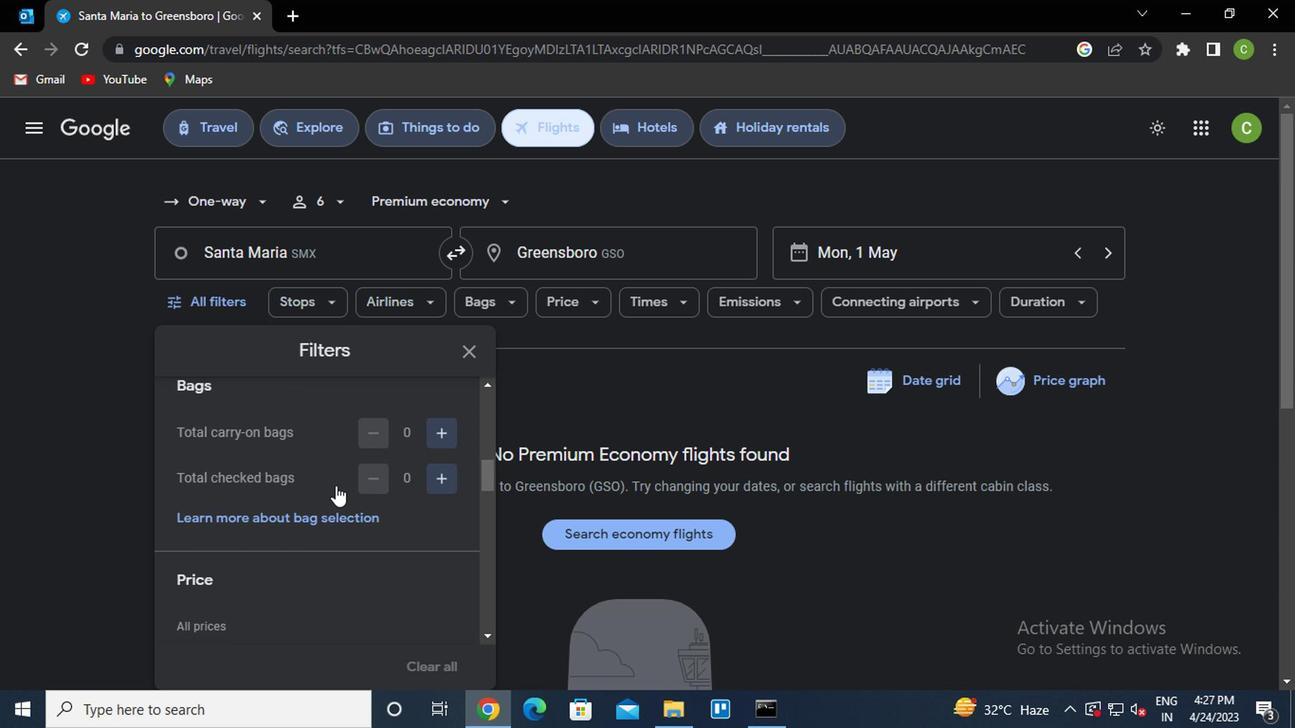 
Action: Mouse scrolled (330, 496) with delta (0, 0)
Screenshot: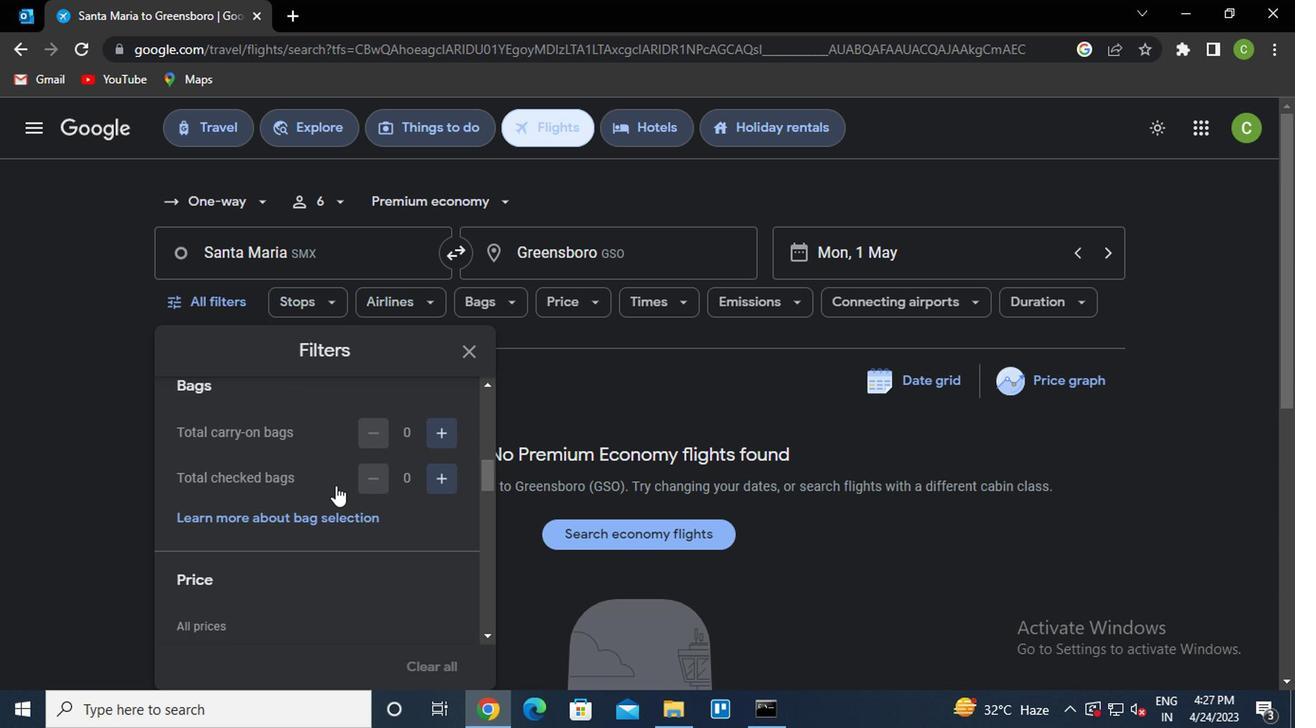 
Action: Mouse scrolled (330, 496) with delta (0, 0)
Screenshot: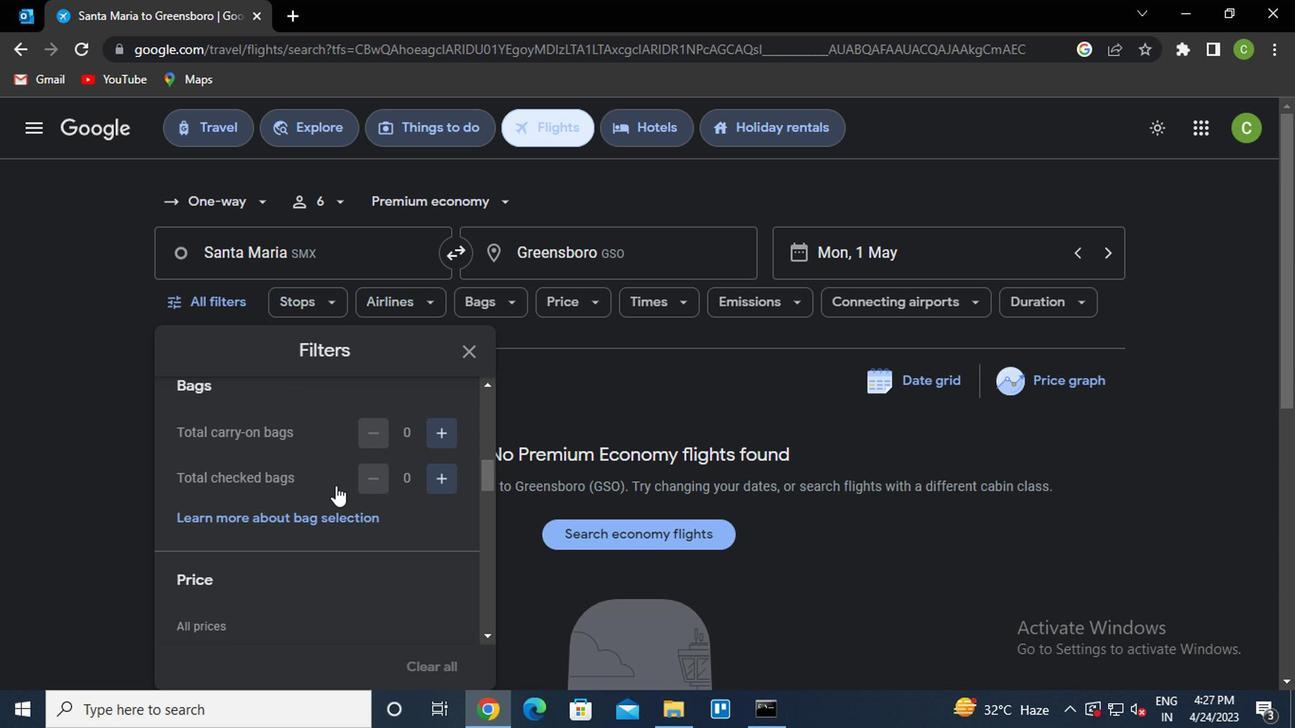 
Action: Mouse scrolled (330, 496) with delta (0, 0)
Screenshot: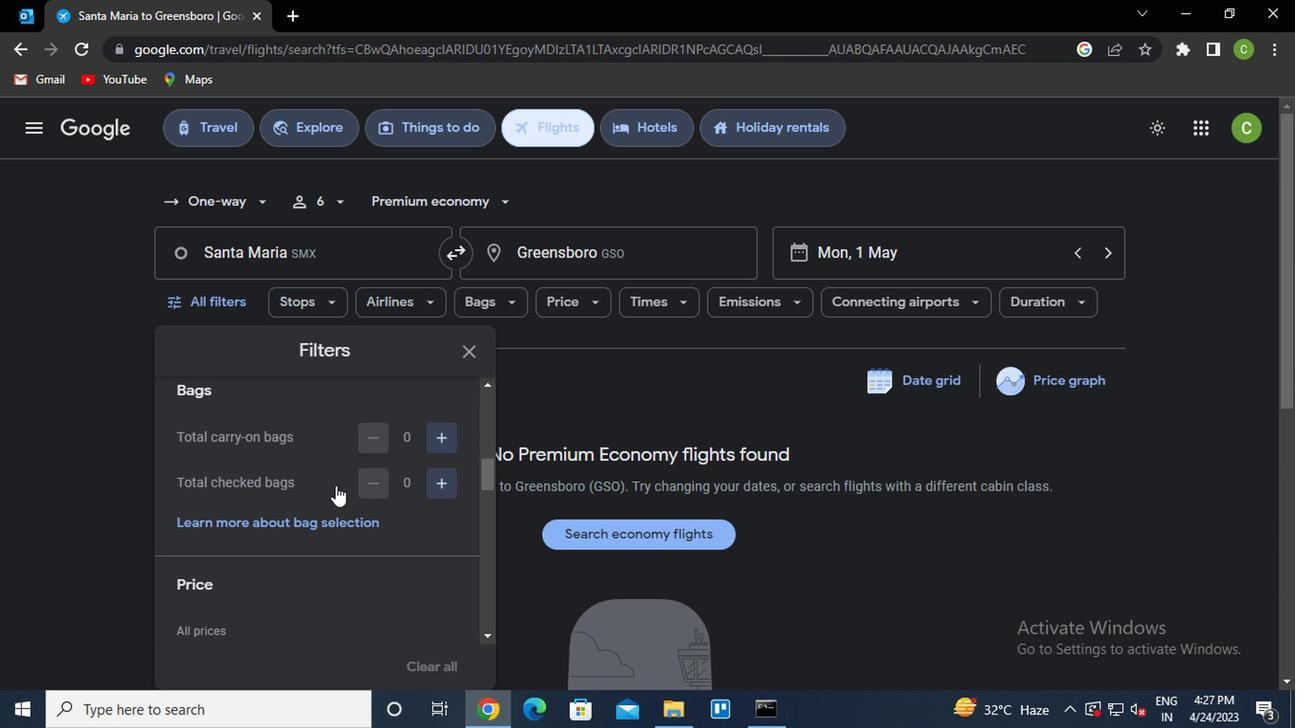 
Action: Mouse scrolled (330, 496) with delta (0, 0)
Screenshot: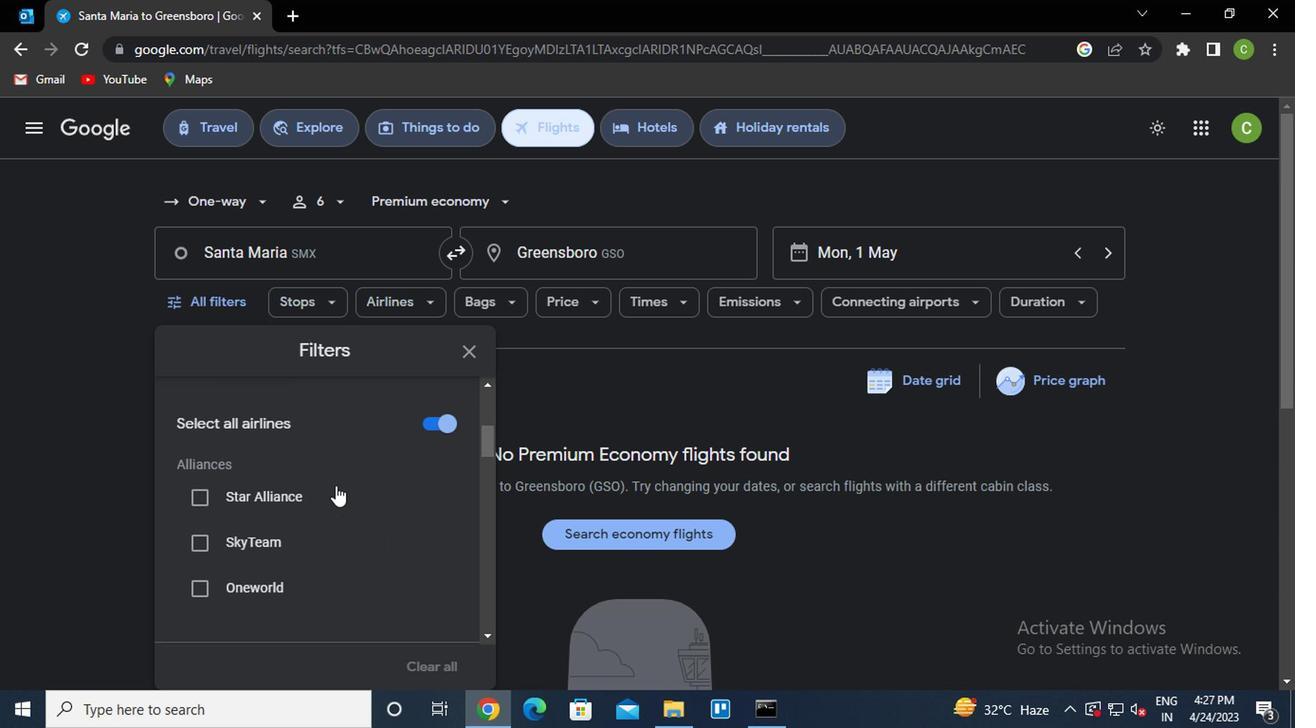 
Action: Mouse scrolled (330, 494) with delta (0, -1)
Screenshot: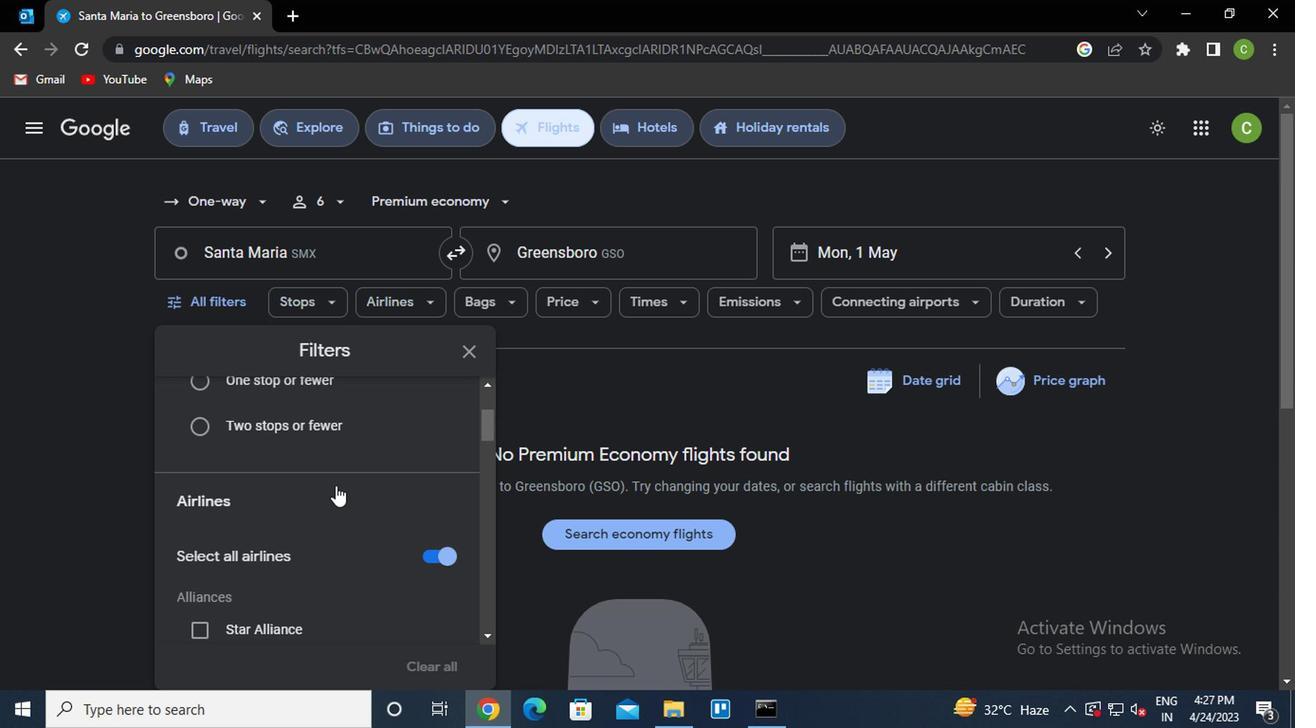 
Action: Mouse scrolled (330, 494) with delta (0, -1)
Screenshot: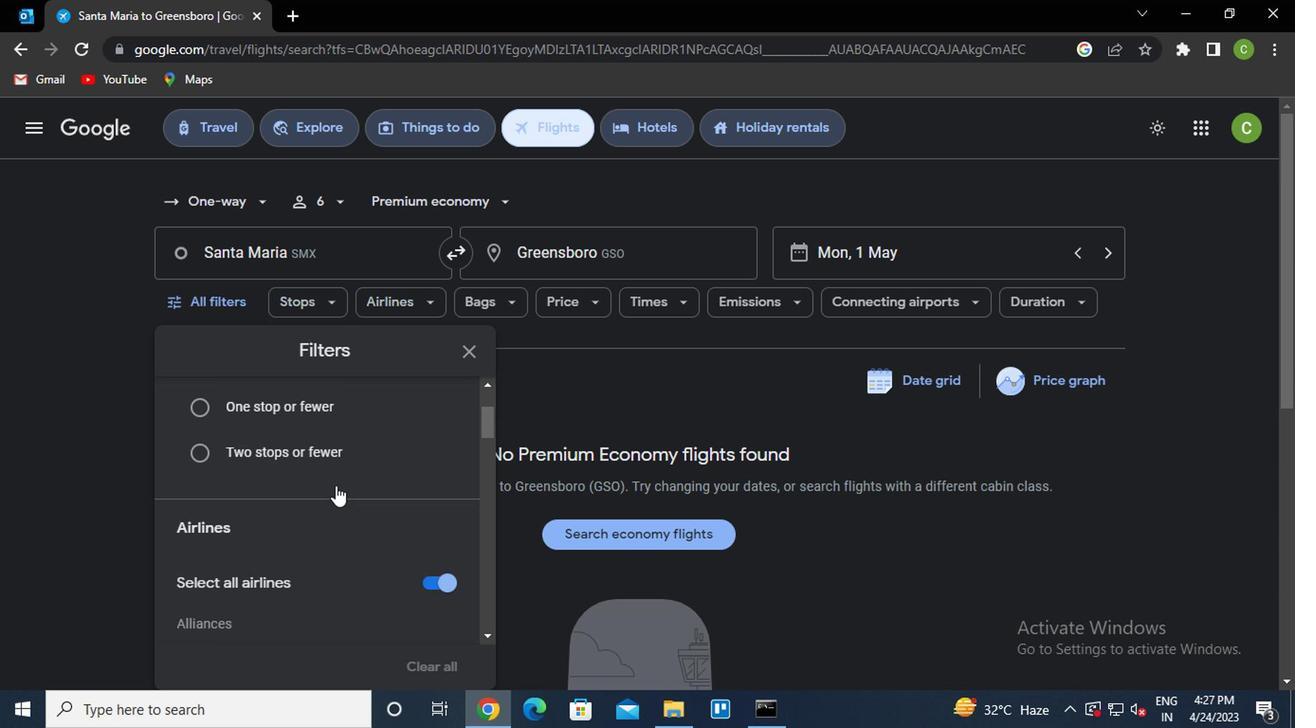 
Action: Mouse scrolled (330, 494) with delta (0, -1)
Screenshot: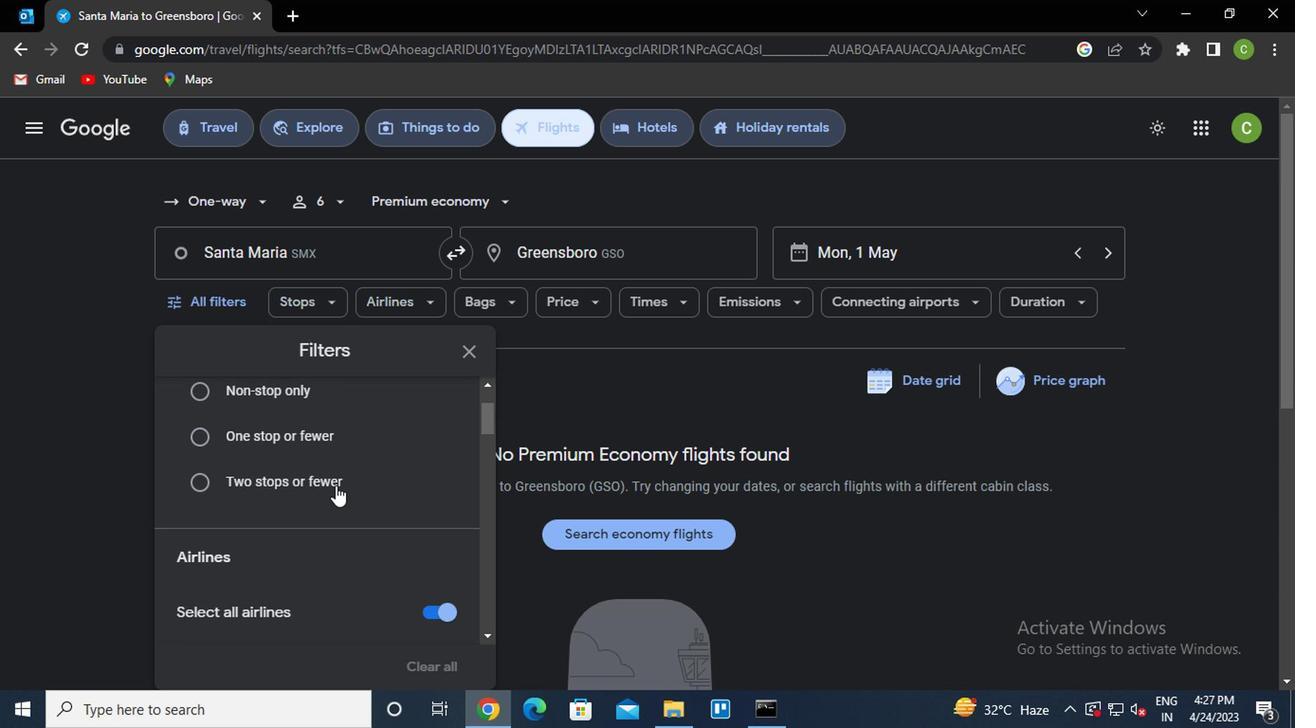 
Action: Mouse scrolled (330, 494) with delta (0, -1)
Screenshot: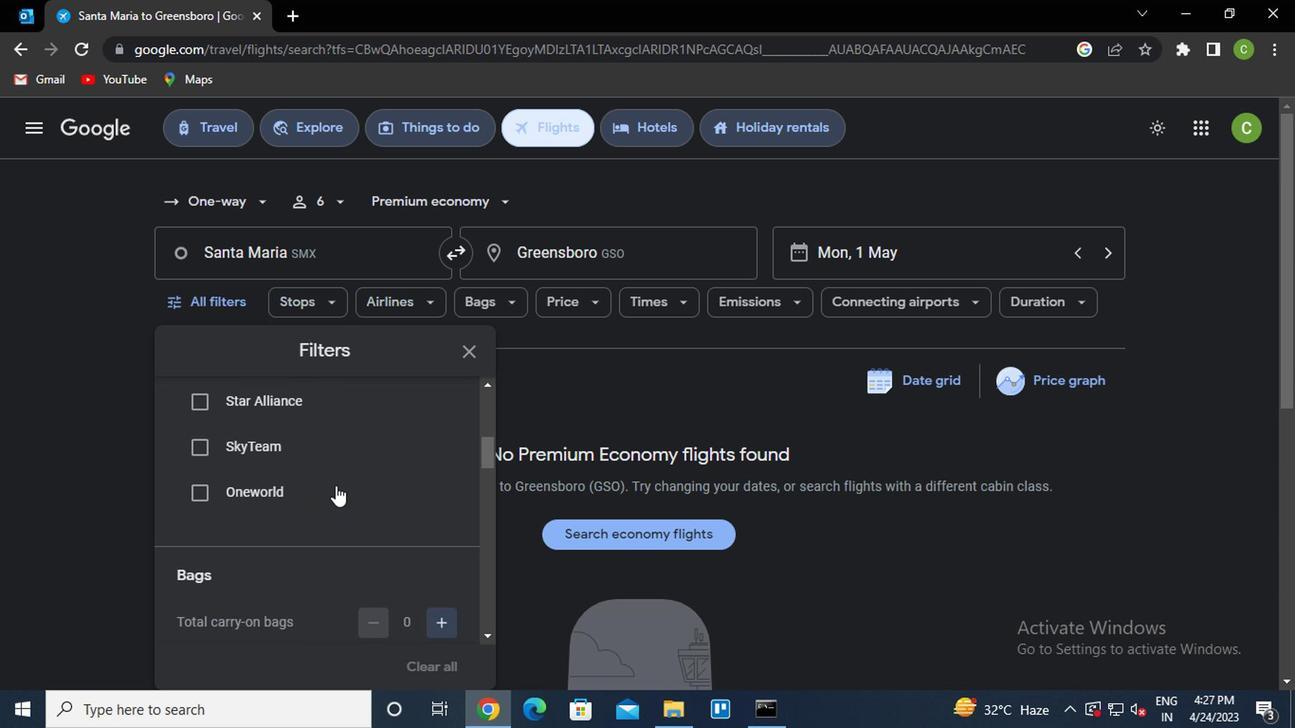 
Action: Mouse scrolled (330, 494) with delta (0, -1)
Screenshot: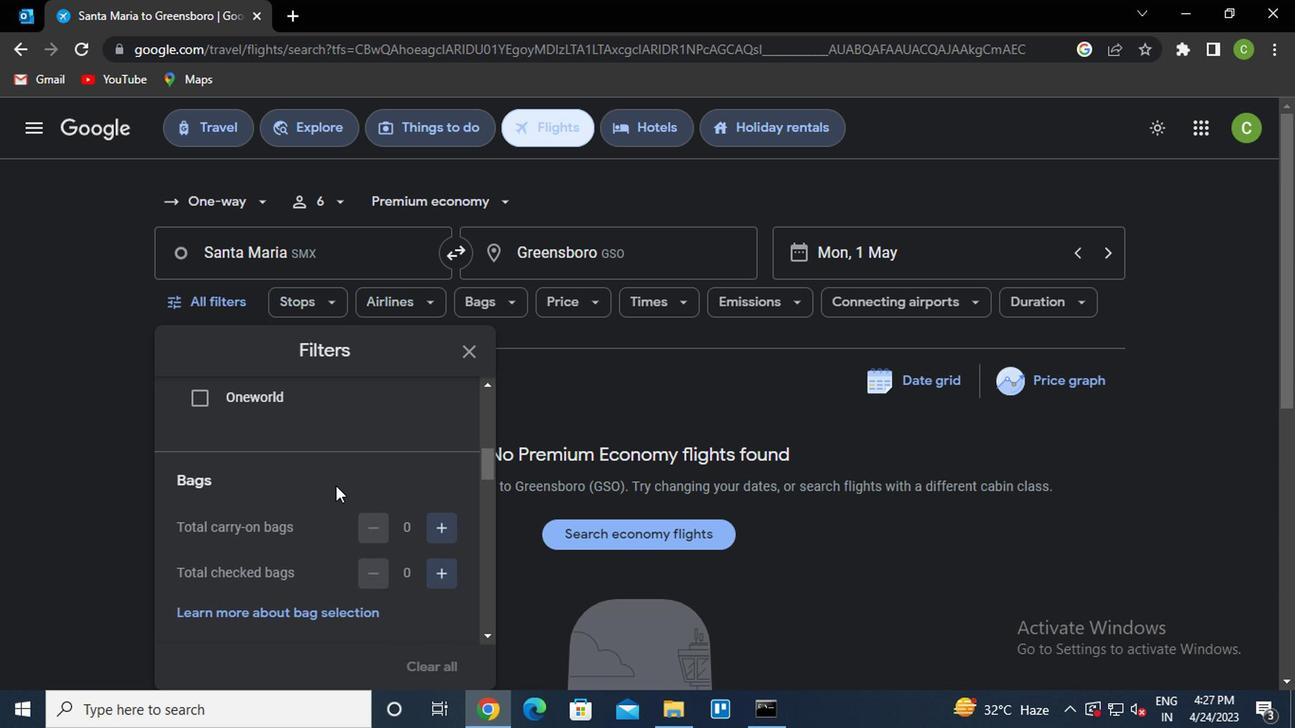 
Action: Mouse scrolled (330, 494) with delta (0, -1)
Screenshot: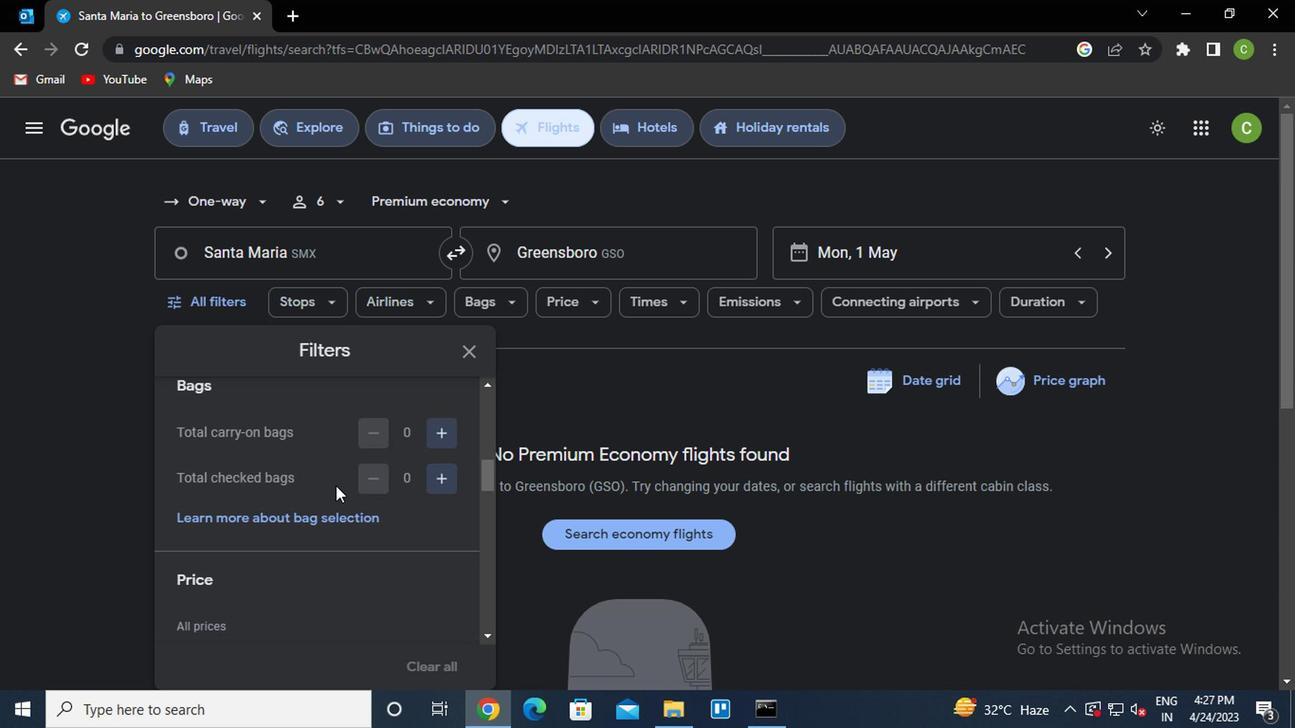 
Action: Mouse moved to (420, 579)
Screenshot: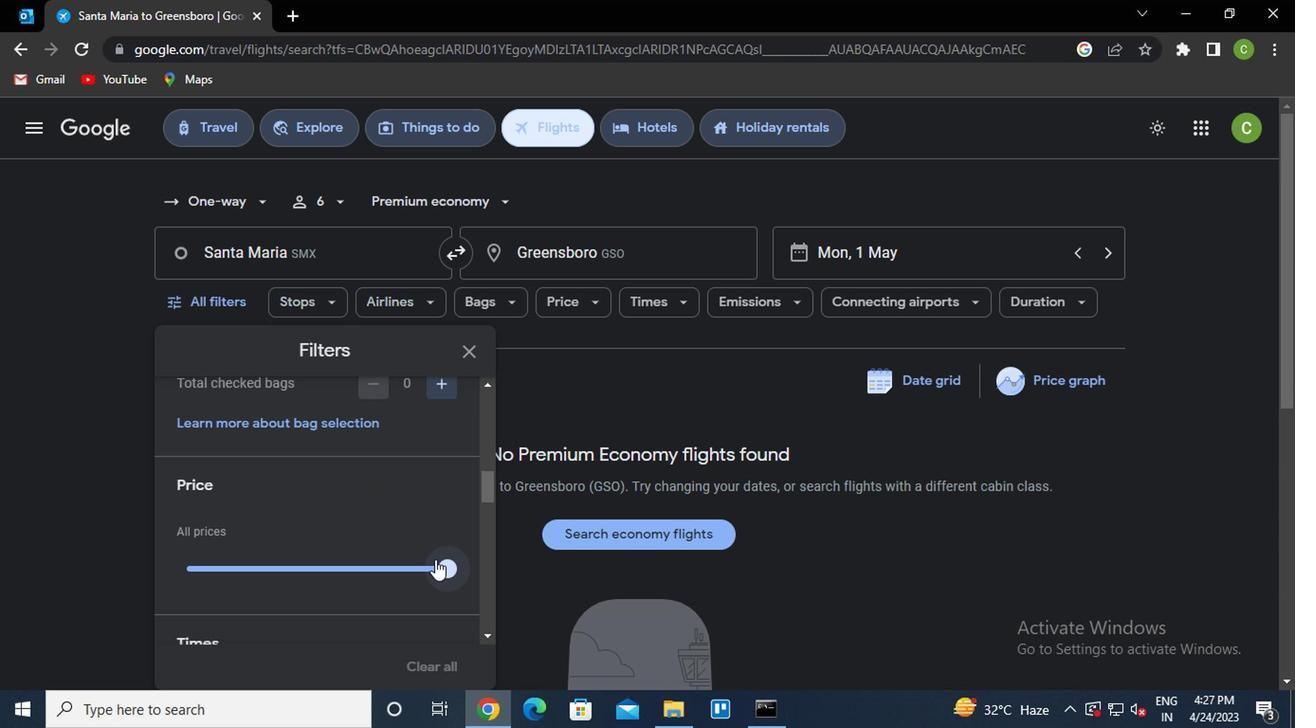 
Action: Mouse pressed left at (420, 579)
Screenshot: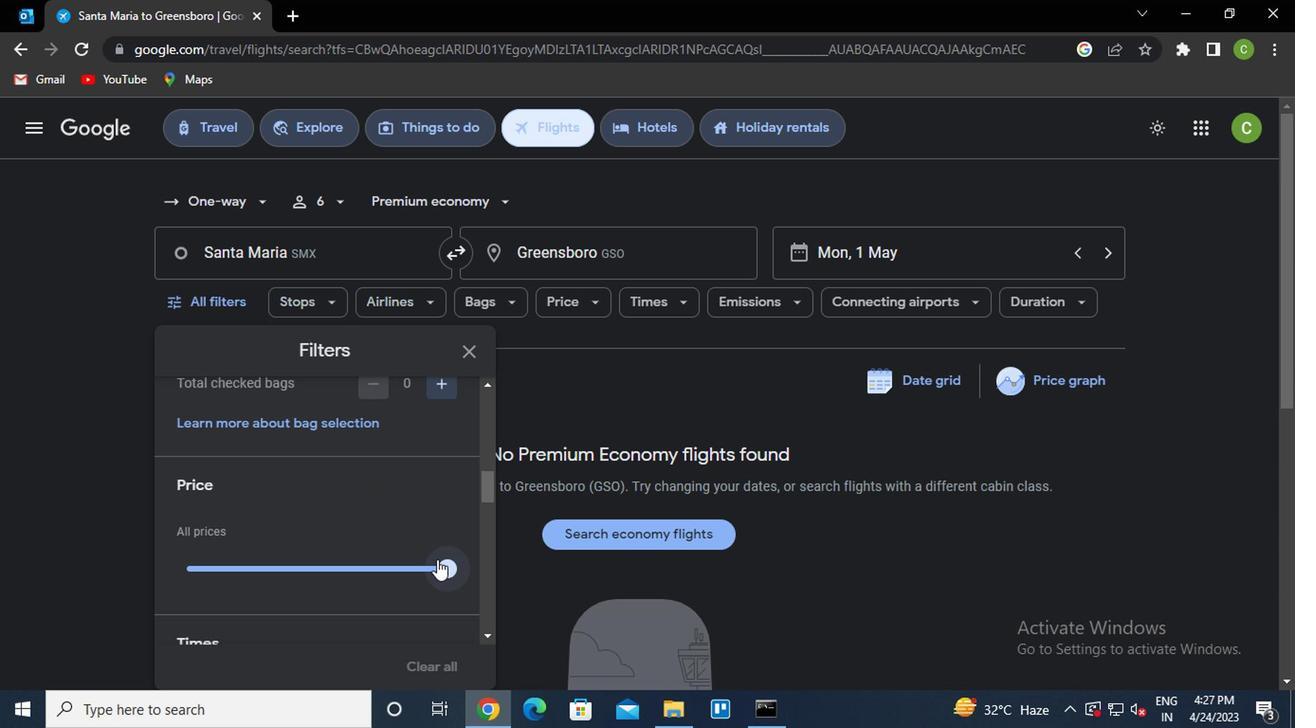 
Action: Mouse moved to (388, 554)
Screenshot: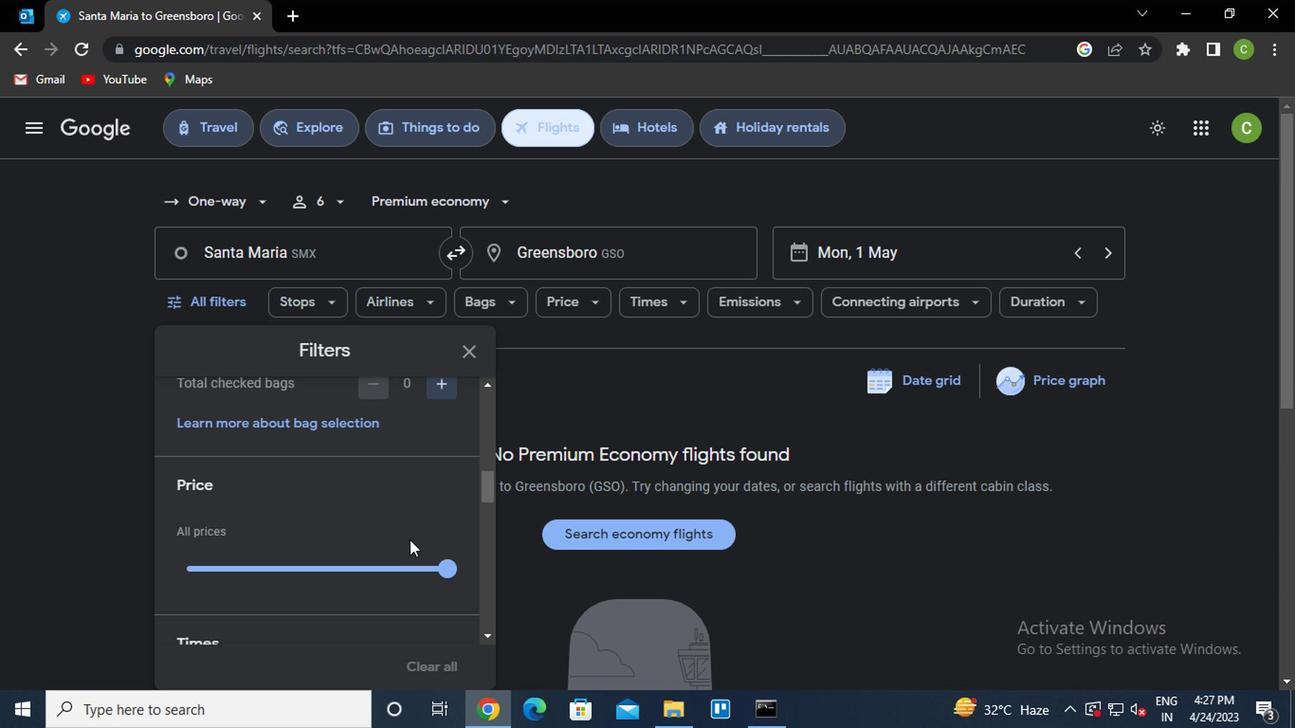 
Action: Mouse scrolled (388, 553) with delta (0, 0)
Screenshot: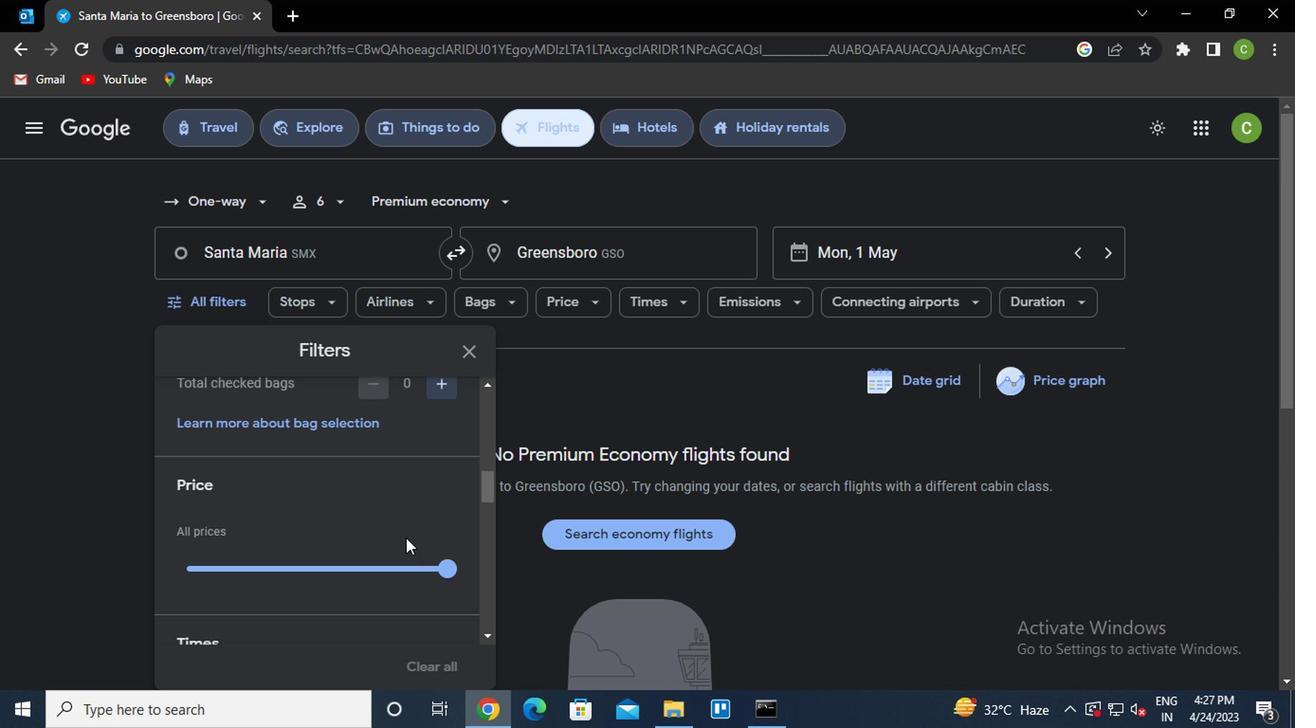 
Action: Mouse scrolled (388, 553) with delta (0, 0)
Screenshot: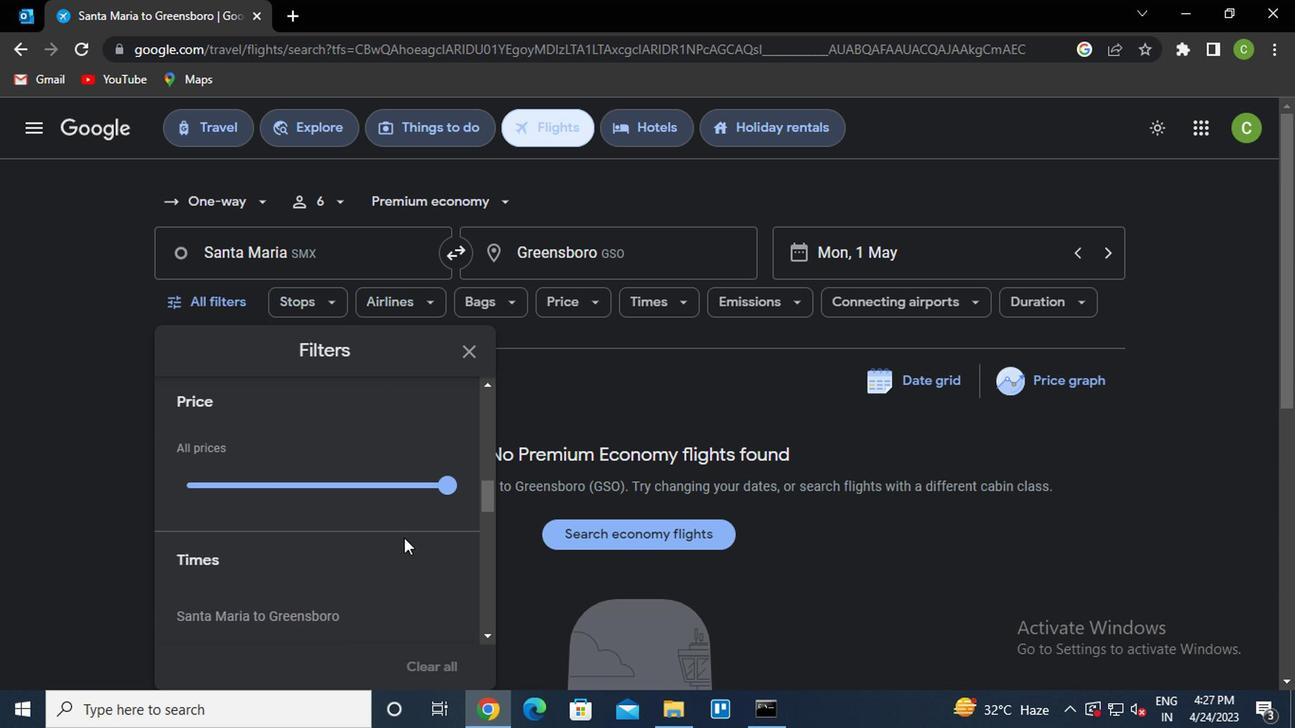 
Action: Mouse moved to (388, 554)
Screenshot: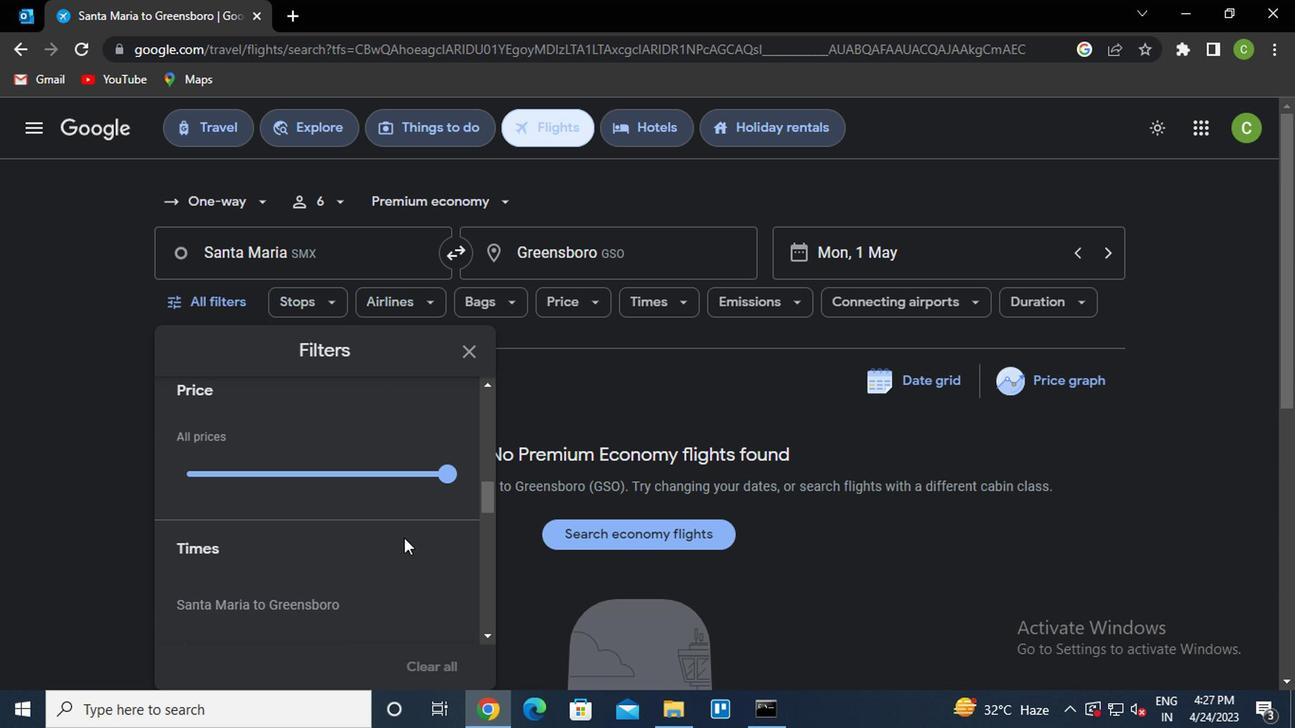 
Action: Mouse scrolled (388, 553) with delta (0, 0)
Screenshot: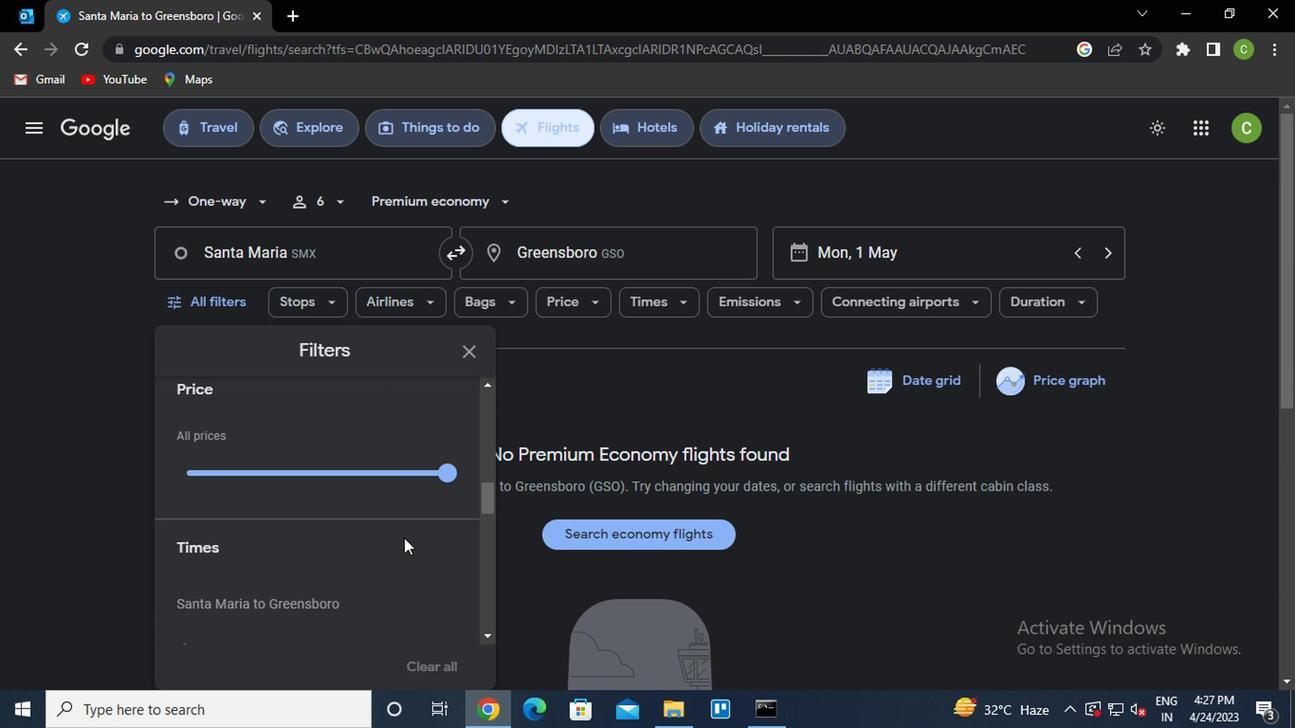 
Action: Mouse moved to (203, 515)
Screenshot: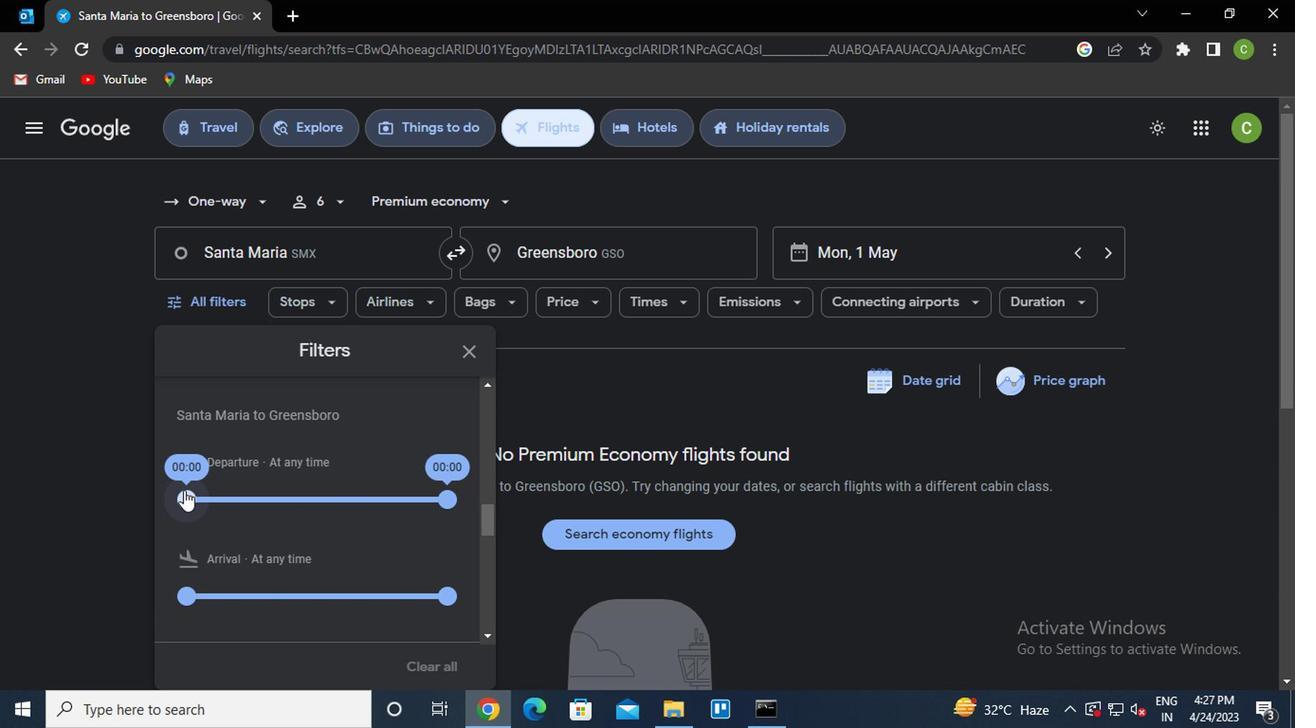 
Action: Mouse pressed left at (203, 515)
Screenshot: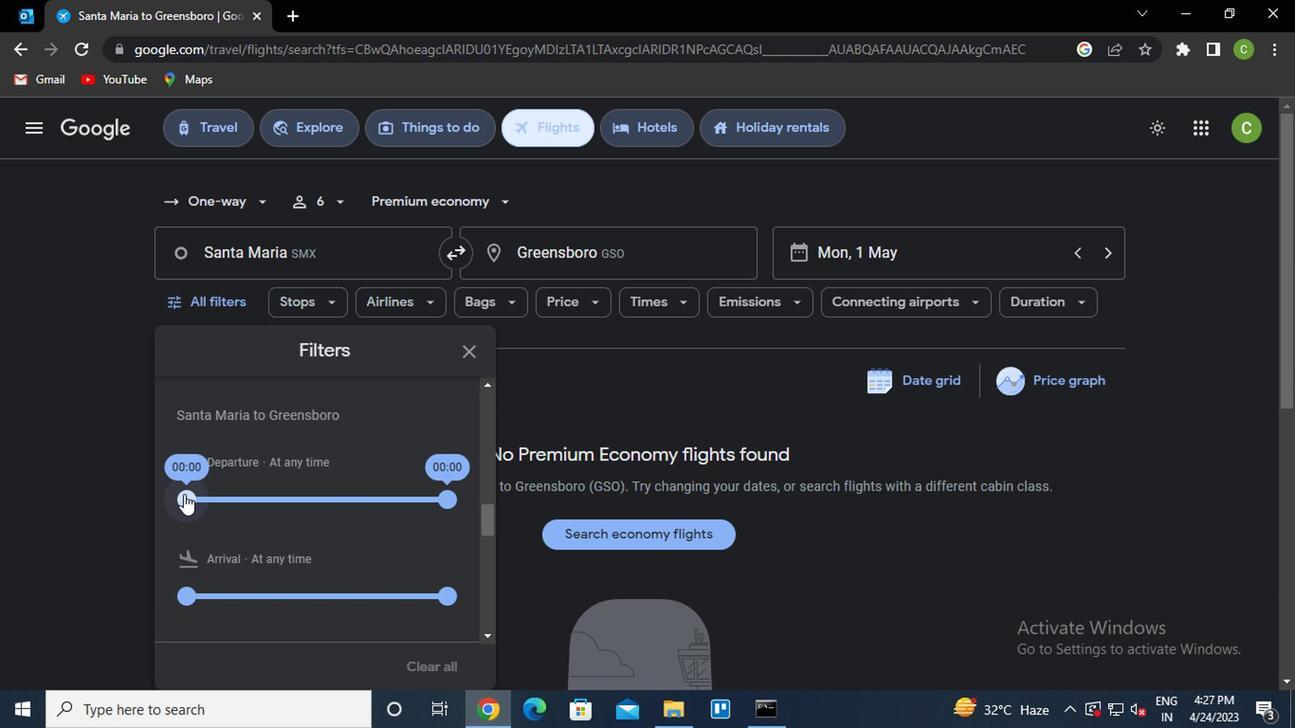 
Action: Mouse moved to (426, 504)
Screenshot: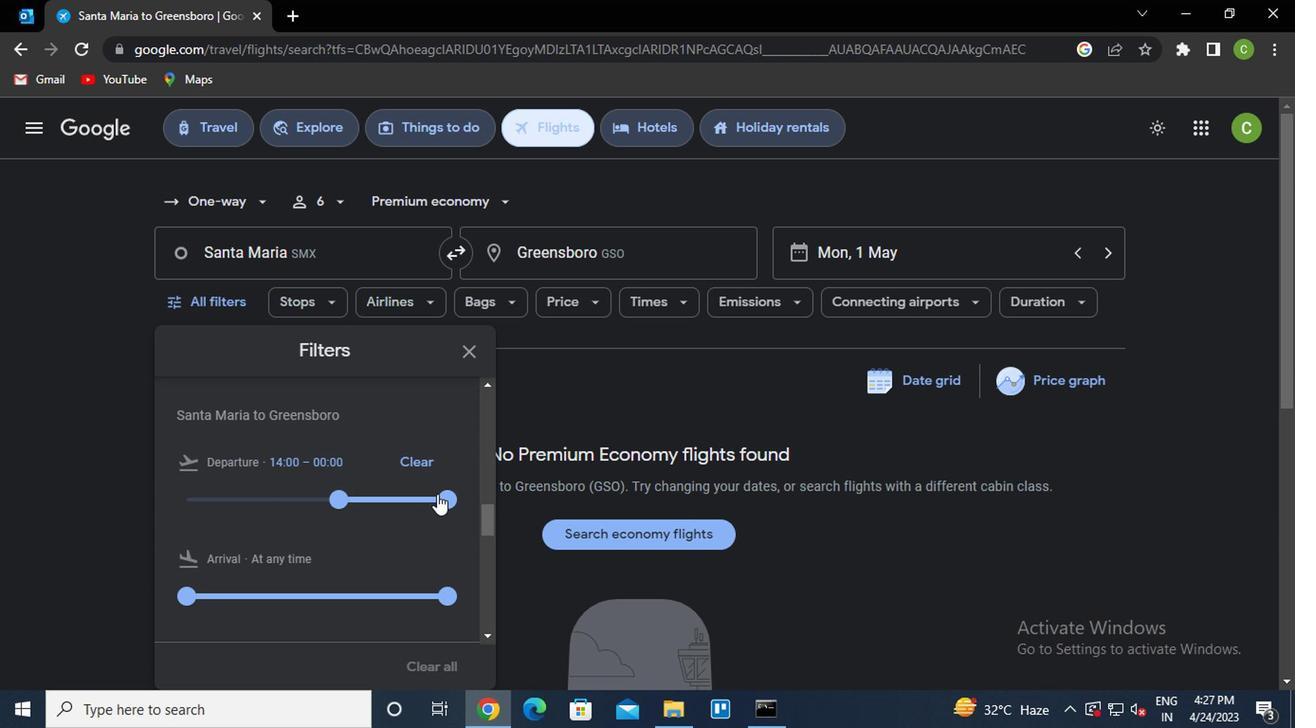 
Action: Mouse pressed left at (426, 504)
Screenshot: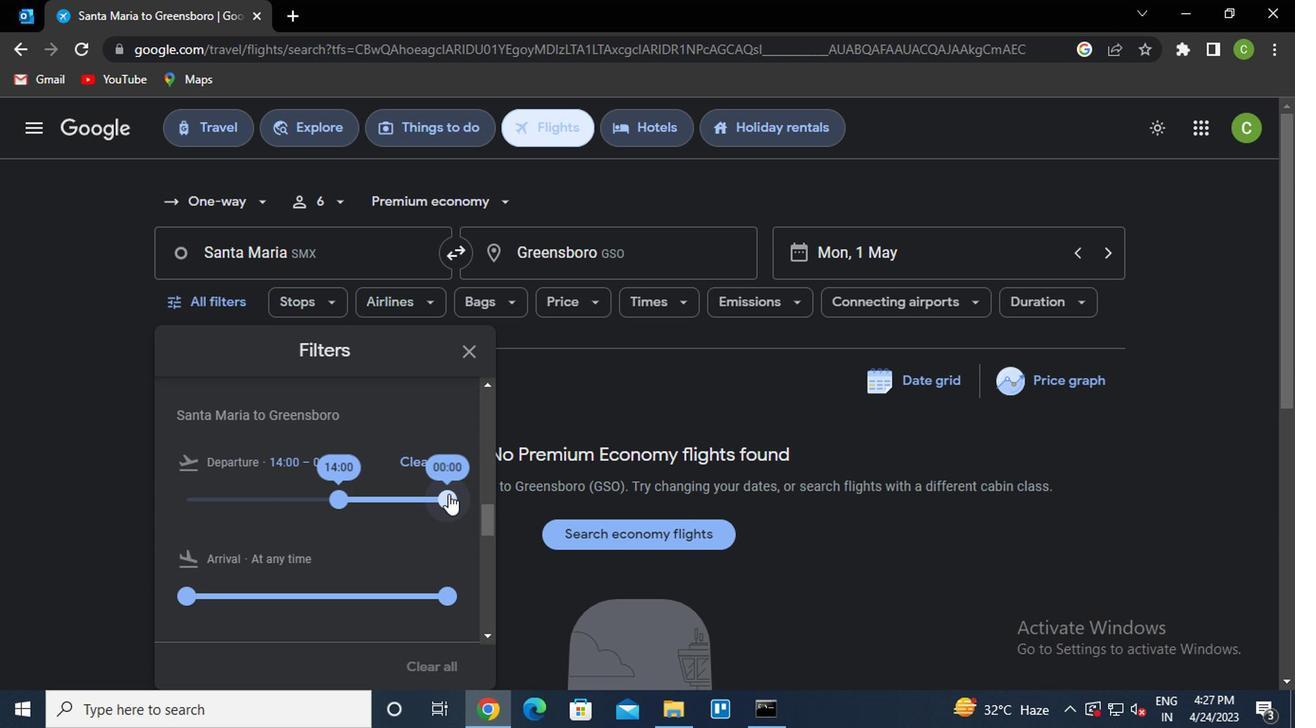 
Action: Mouse moved to (445, 355)
Screenshot: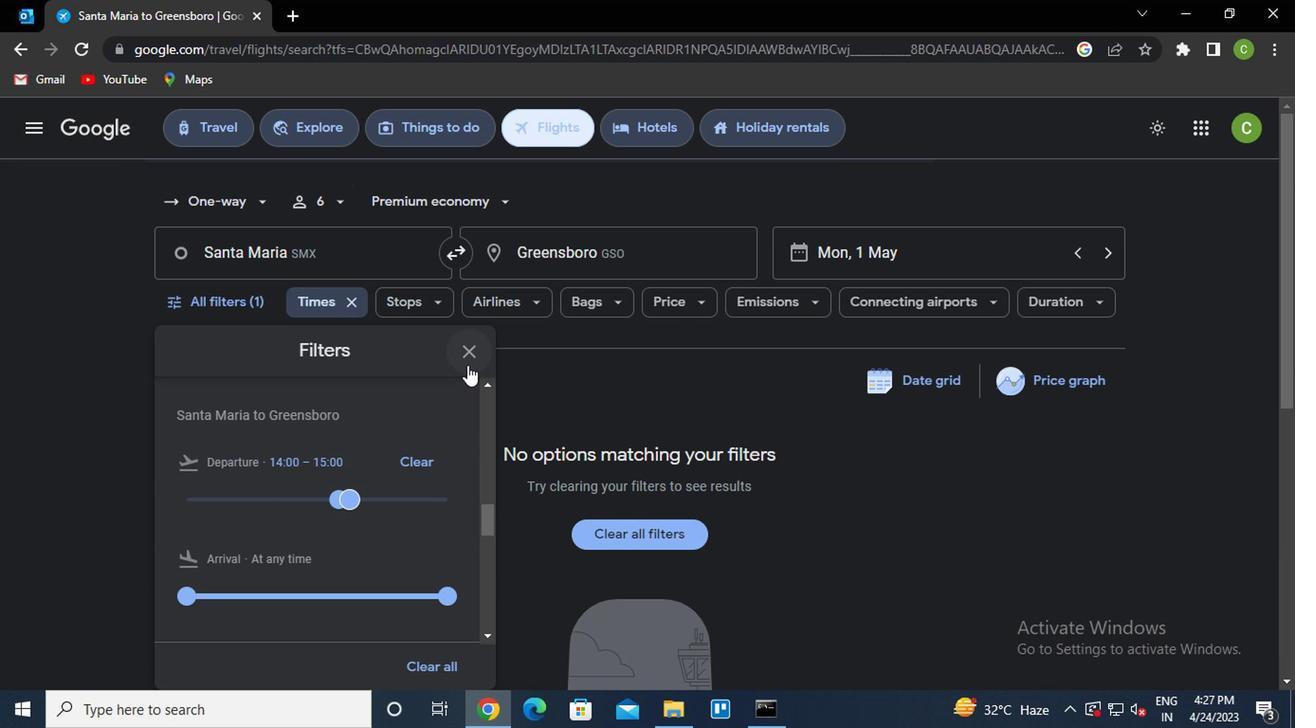 
Action: Mouse pressed left at (445, 355)
Screenshot: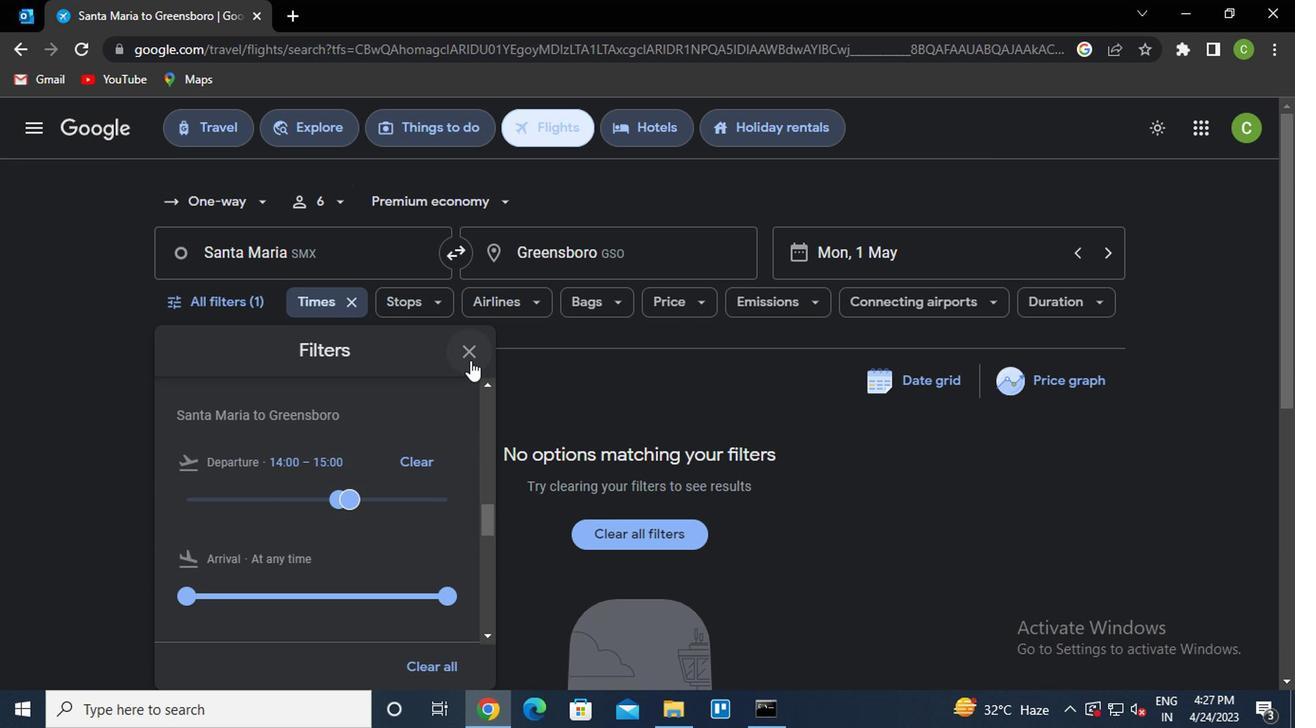 
Action: Mouse moved to (515, 500)
Screenshot: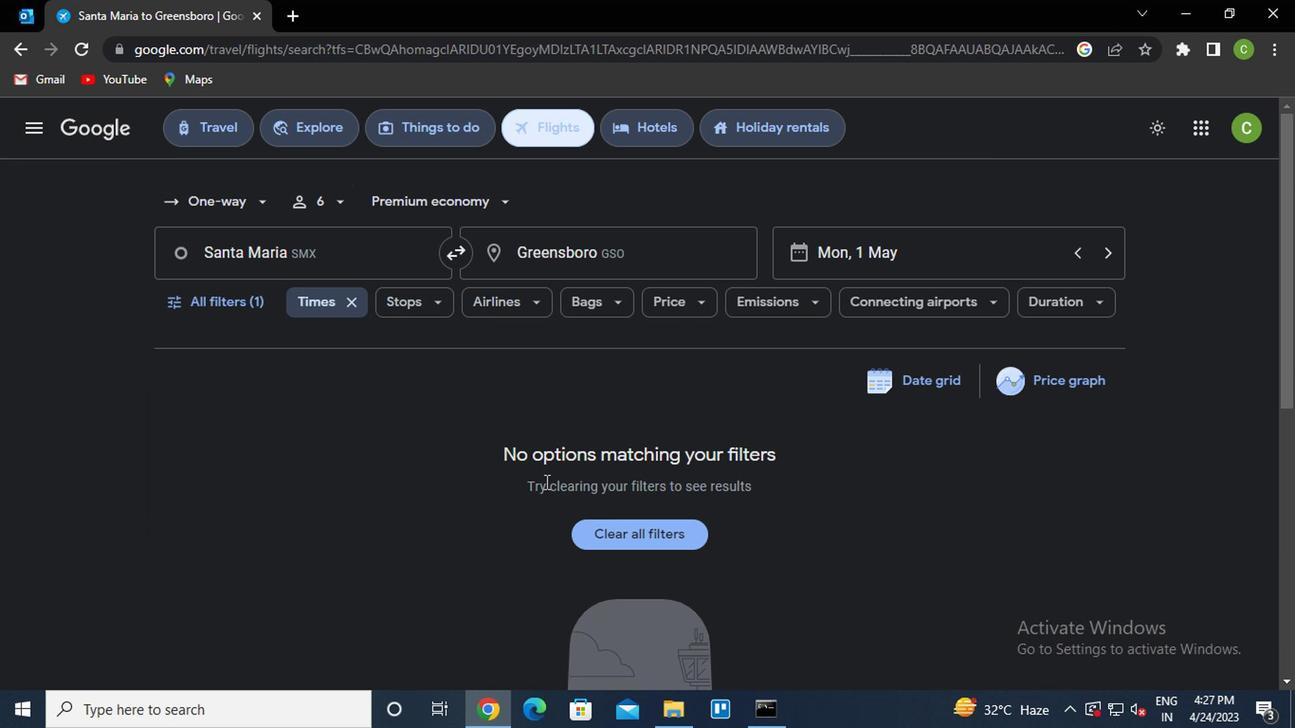 
